 Task: In Heading Arial with underline. Font size of heading  '18'Font style of data Calibri. Font size of data  9Alignment of headline & data Align center. Fill color in heading,  RedFont color of data Black Apply border in Data No BorderIn the sheet   Proactive Sales log book
Action: Mouse moved to (391, 643)
Screenshot: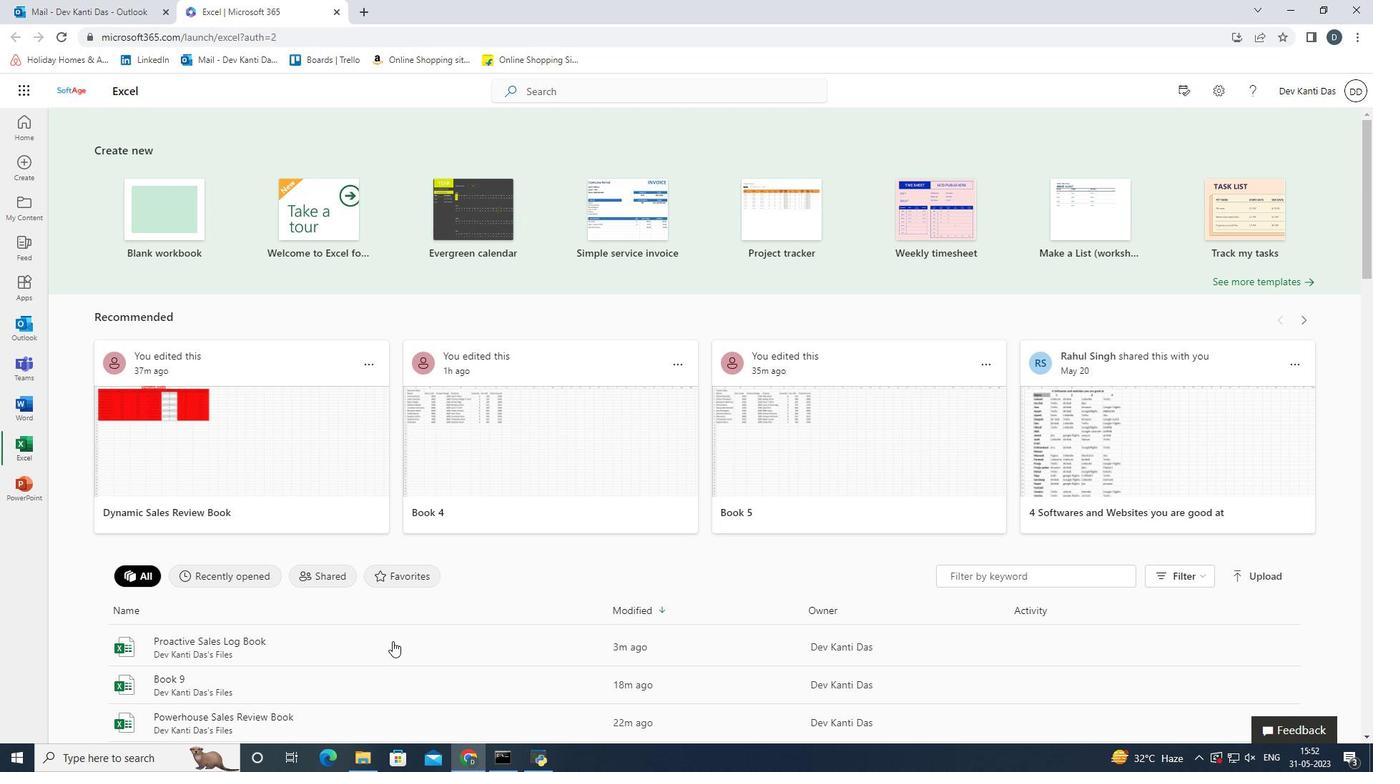 
Action: Mouse pressed left at (391, 643)
Screenshot: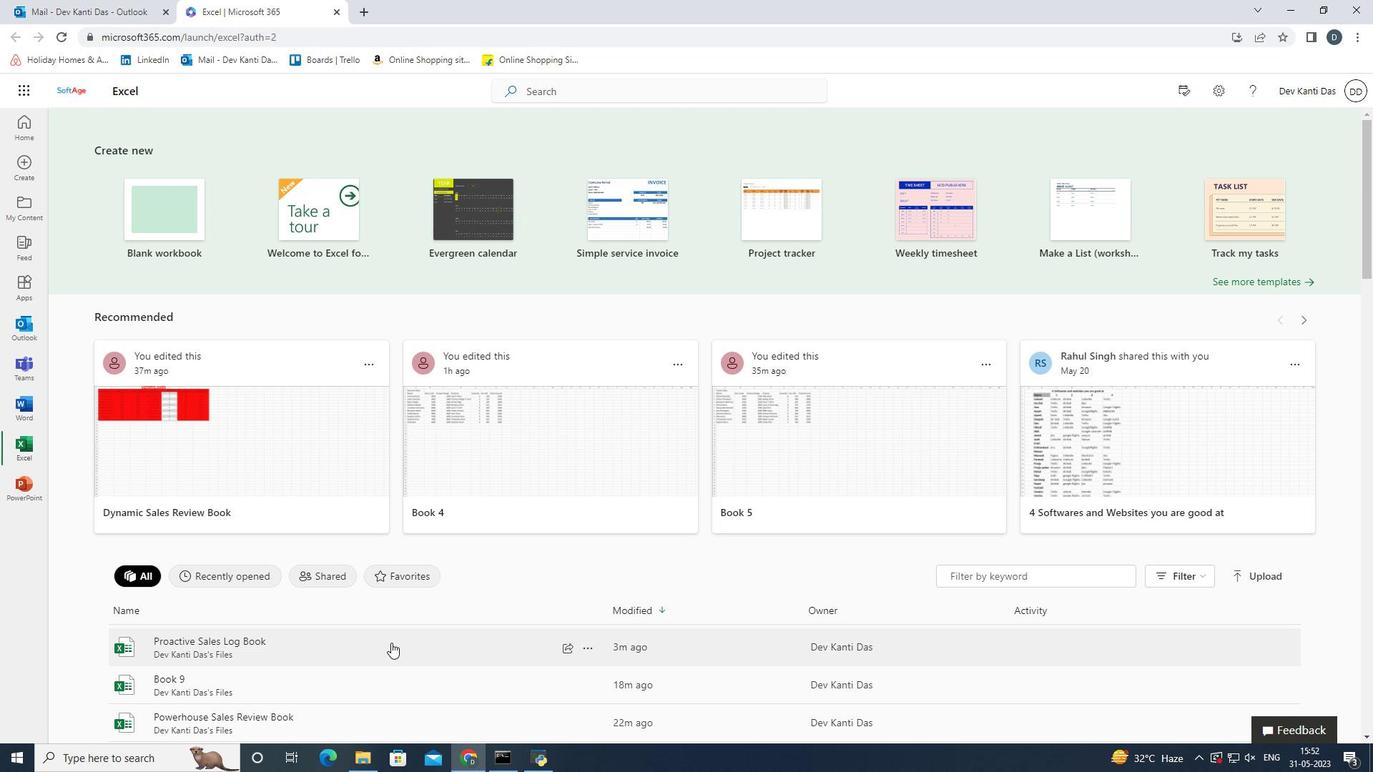 
Action: Mouse moved to (427, 255)
Screenshot: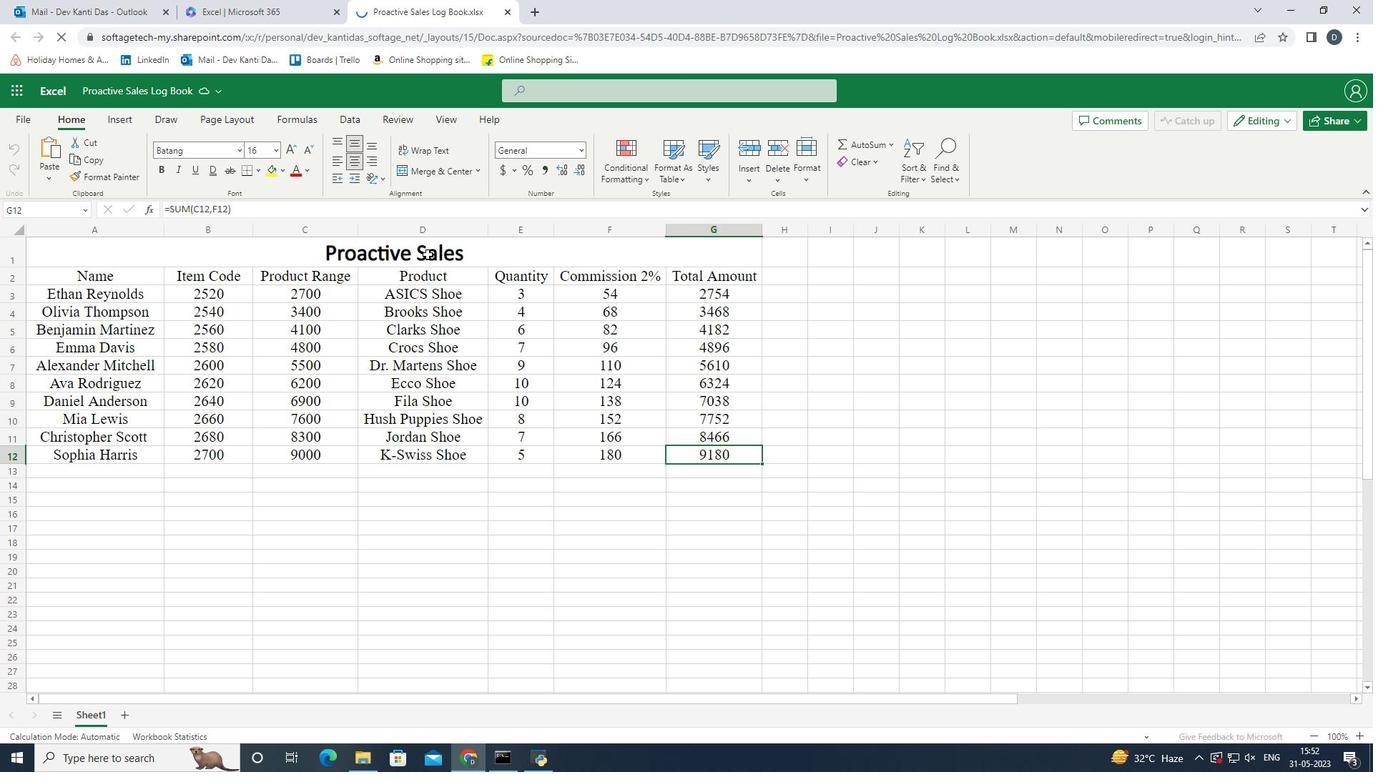 
Action: Mouse pressed left at (427, 255)
Screenshot: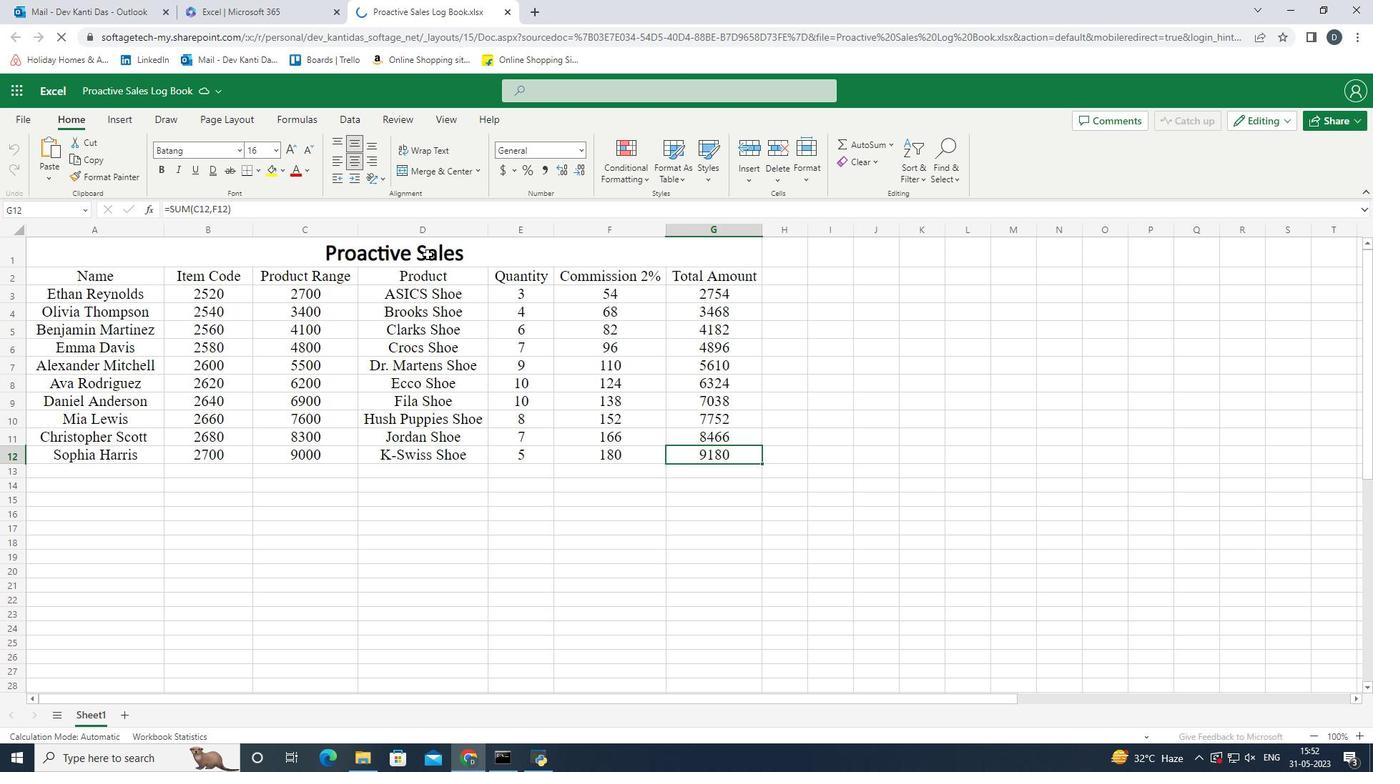 
Action: Mouse moved to (238, 148)
Screenshot: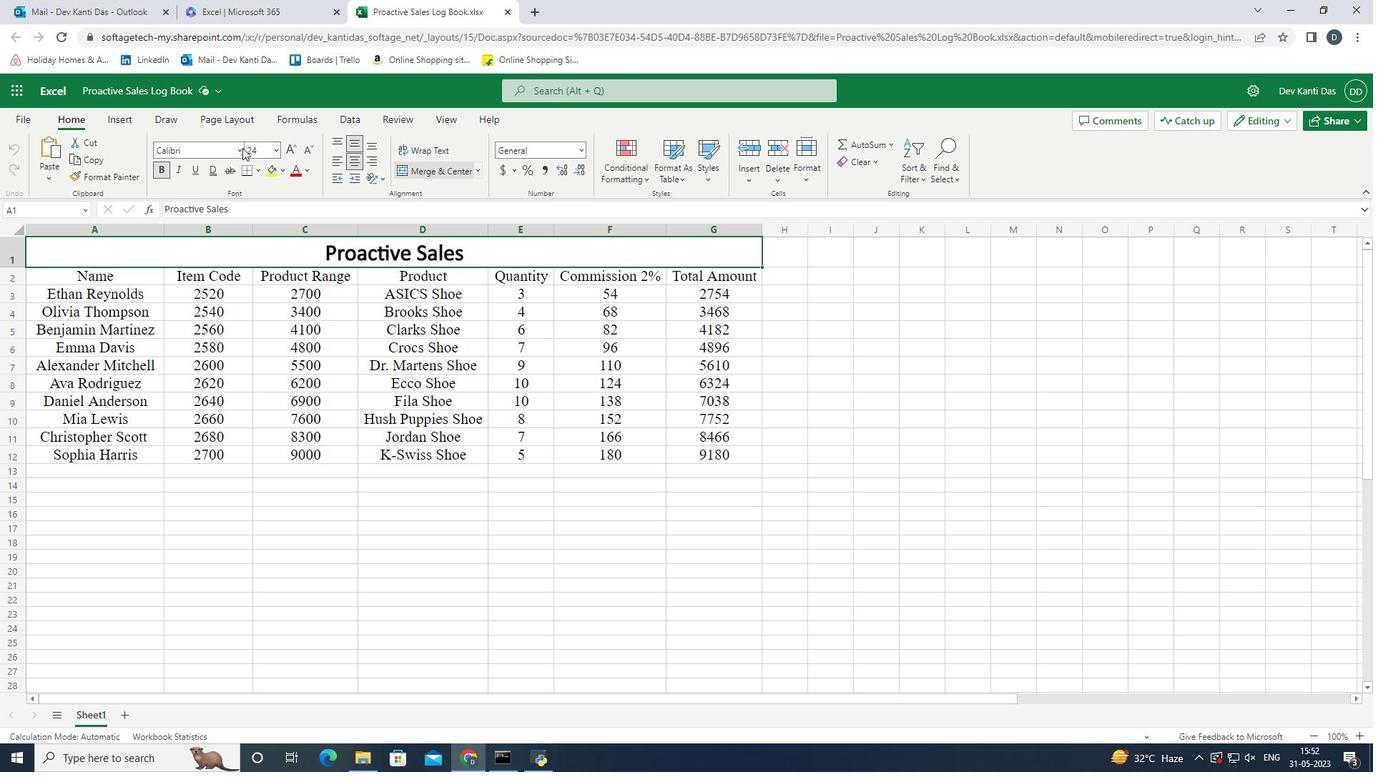 
Action: Mouse pressed left at (238, 148)
Screenshot: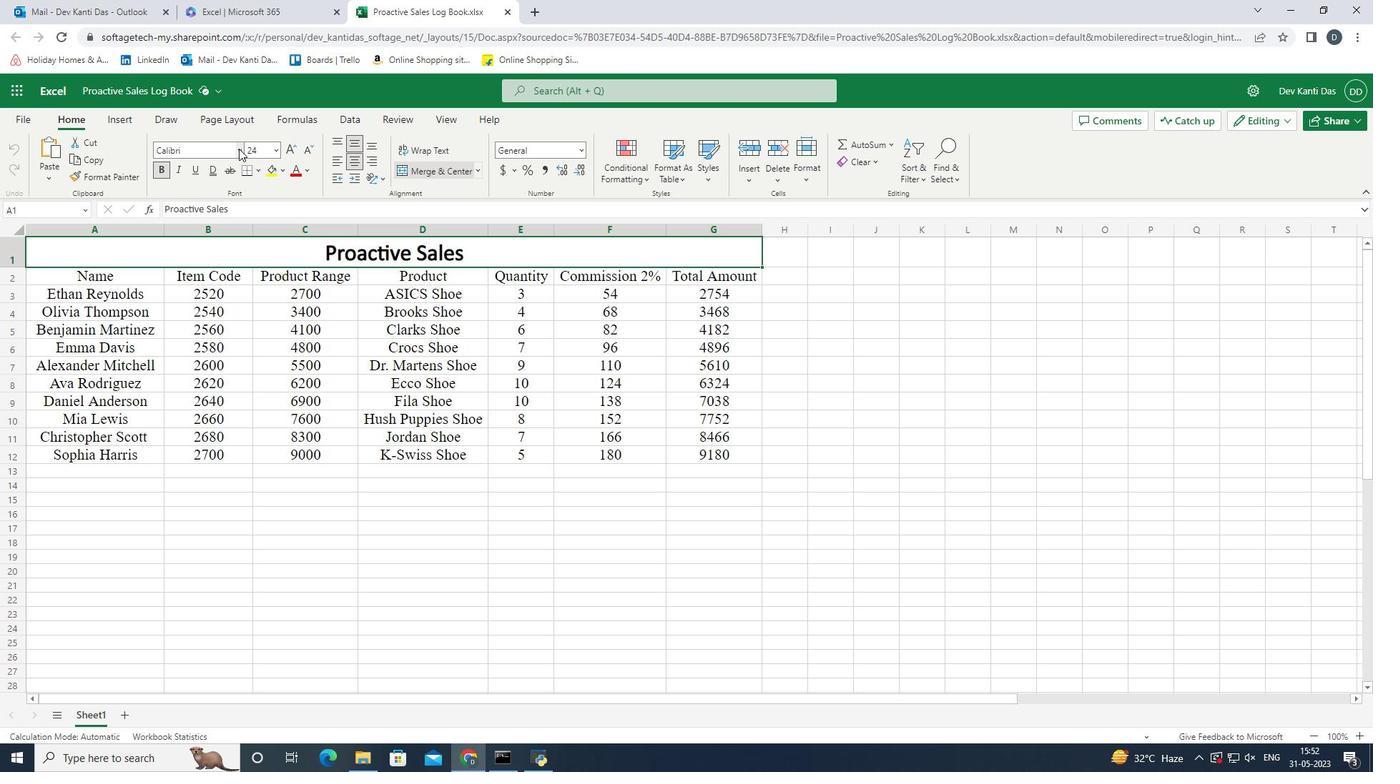 
Action: Mouse moved to (222, 213)
Screenshot: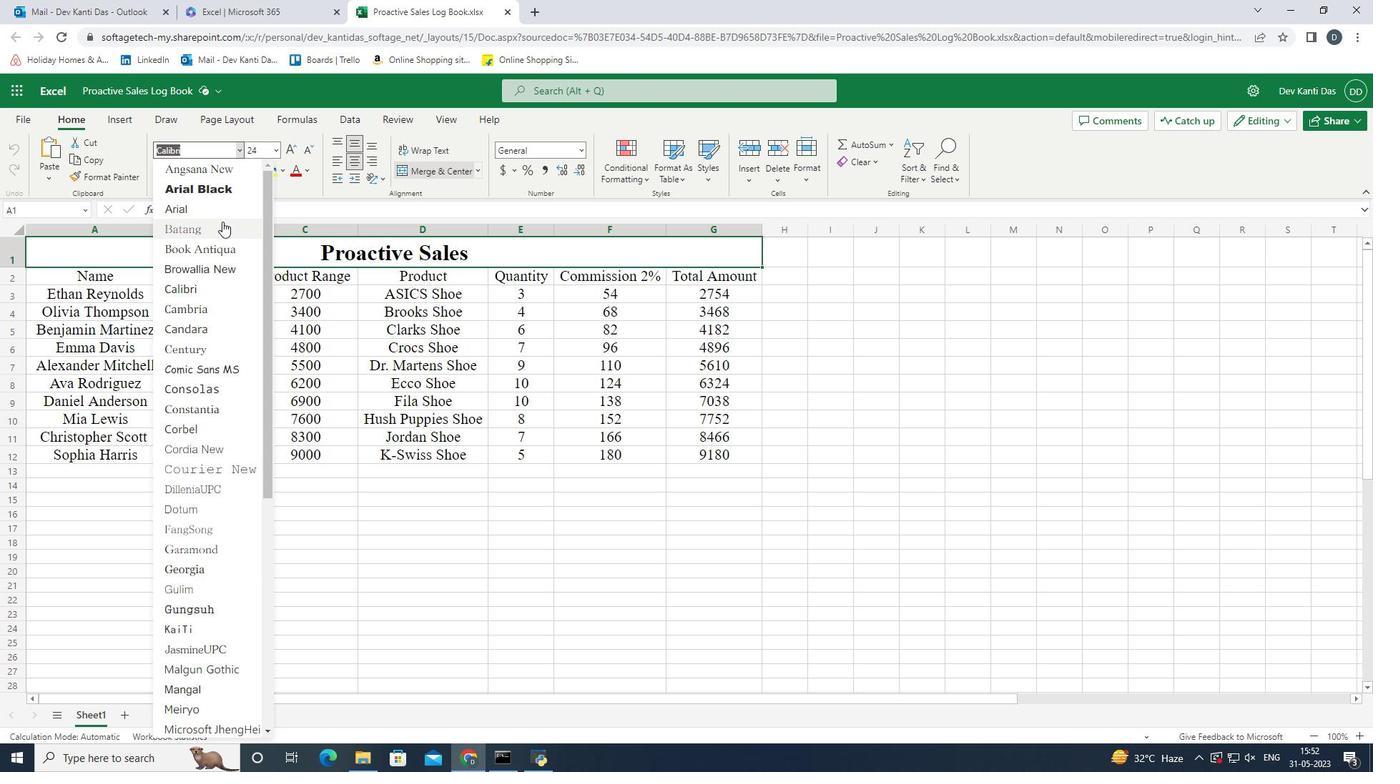 
Action: Mouse pressed left at (222, 213)
Screenshot: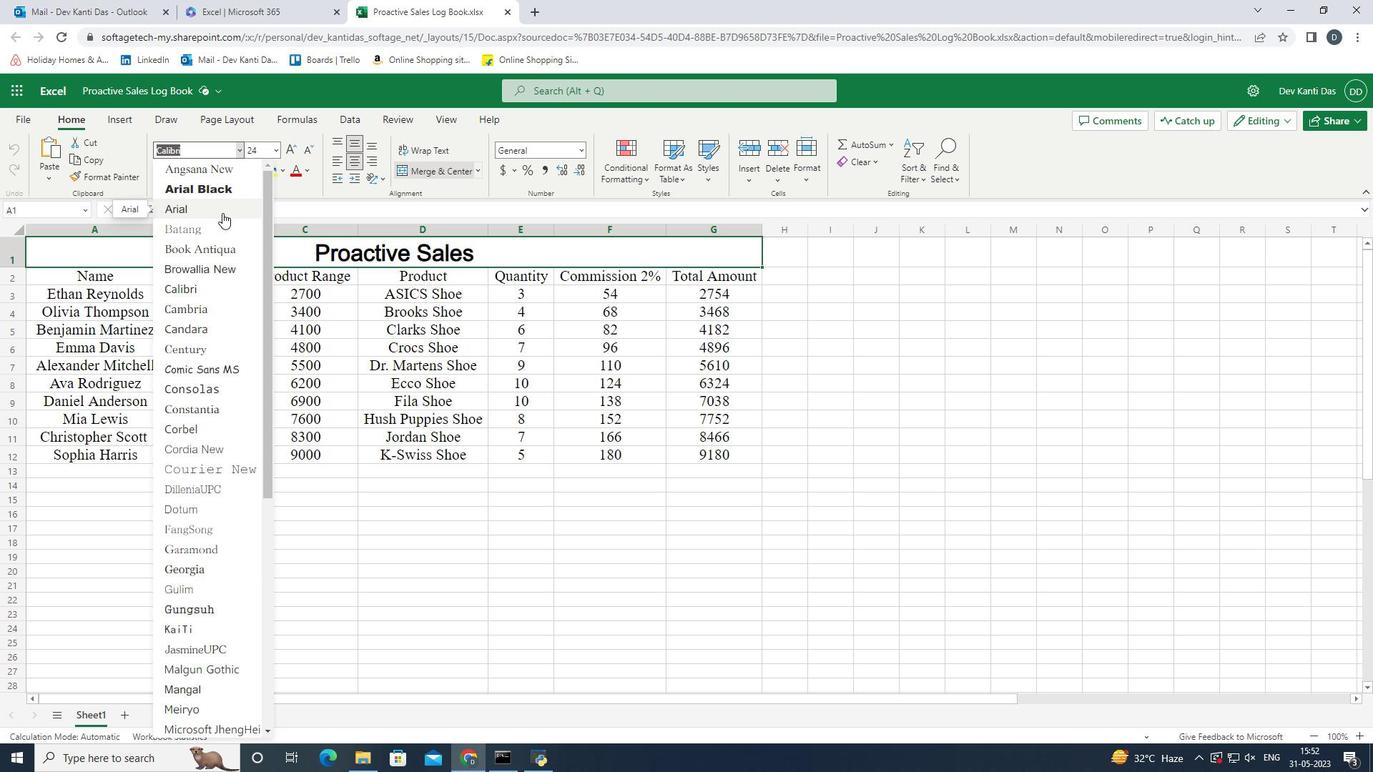 
Action: Mouse moved to (194, 170)
Screenshot: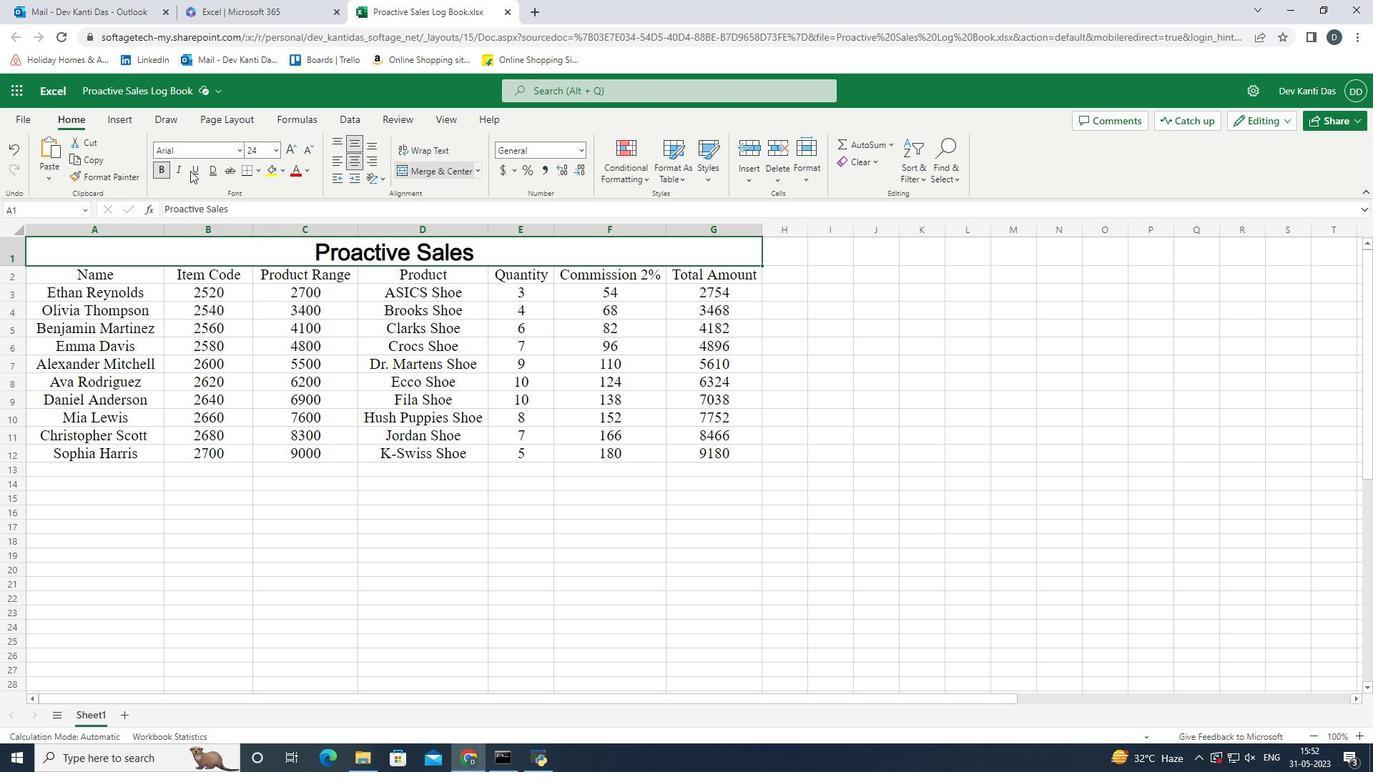 
Action: Mouse pressed left at (194, 170)
Screenshot: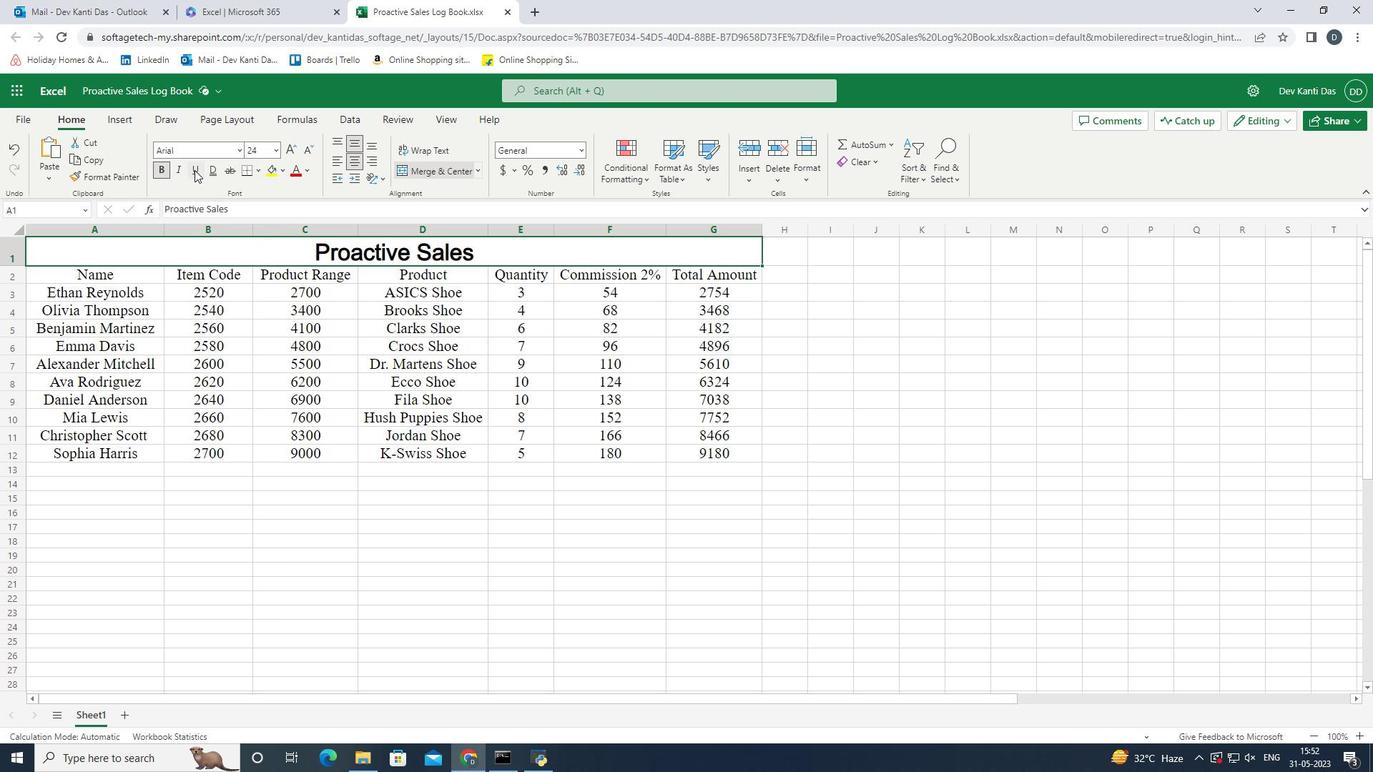 
Action: Mouse moved to (275, 152)
Screenshot: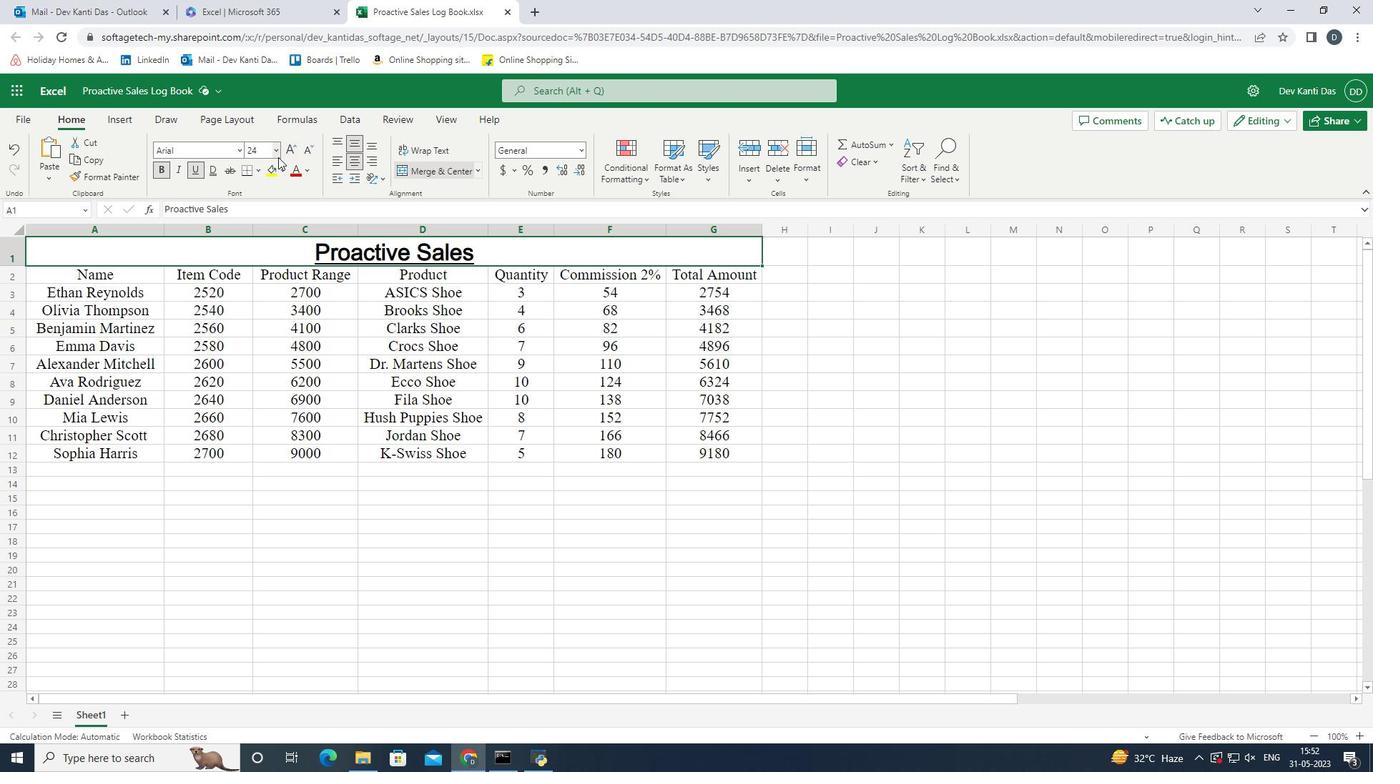 
Action: Mouse pressed left at (275, 152)
Screenshot: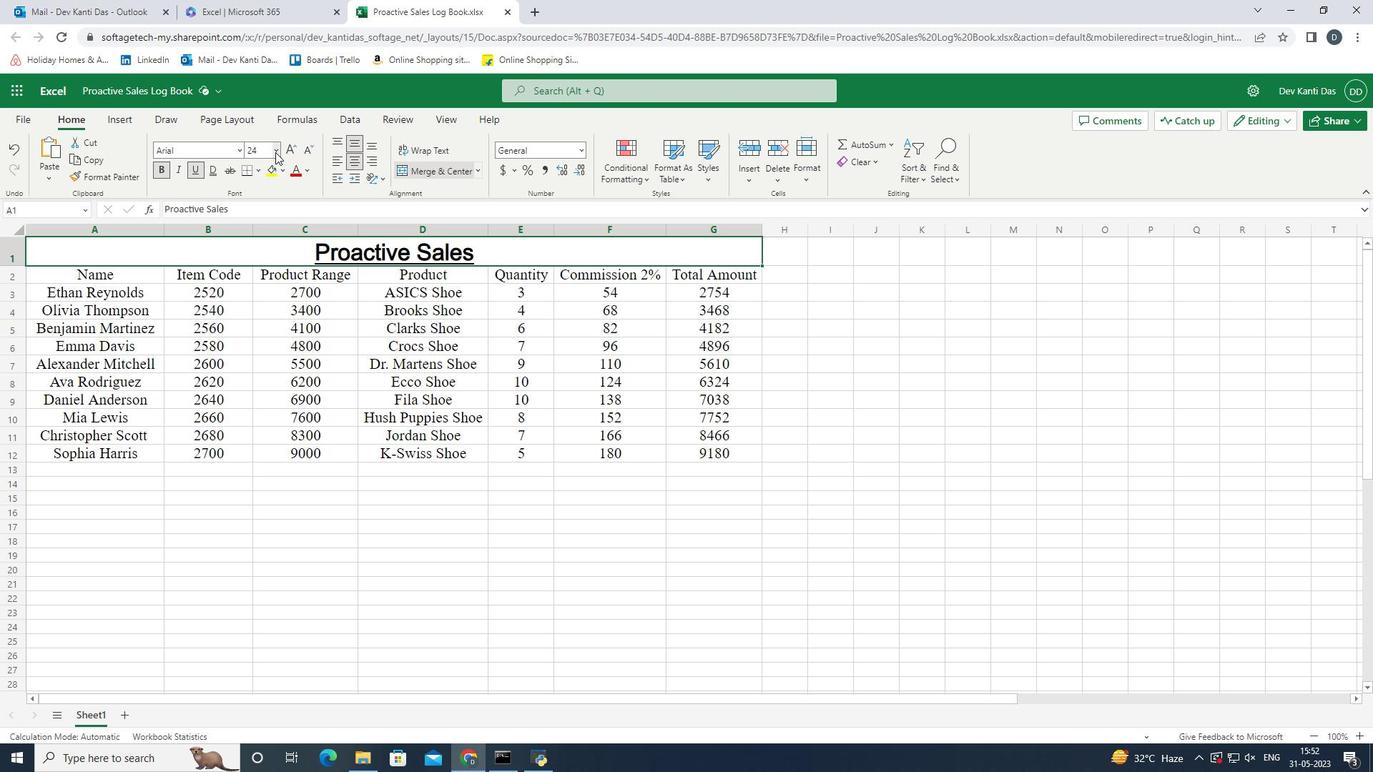 
Action: Mouse moved to (261, 306)
Screenshot: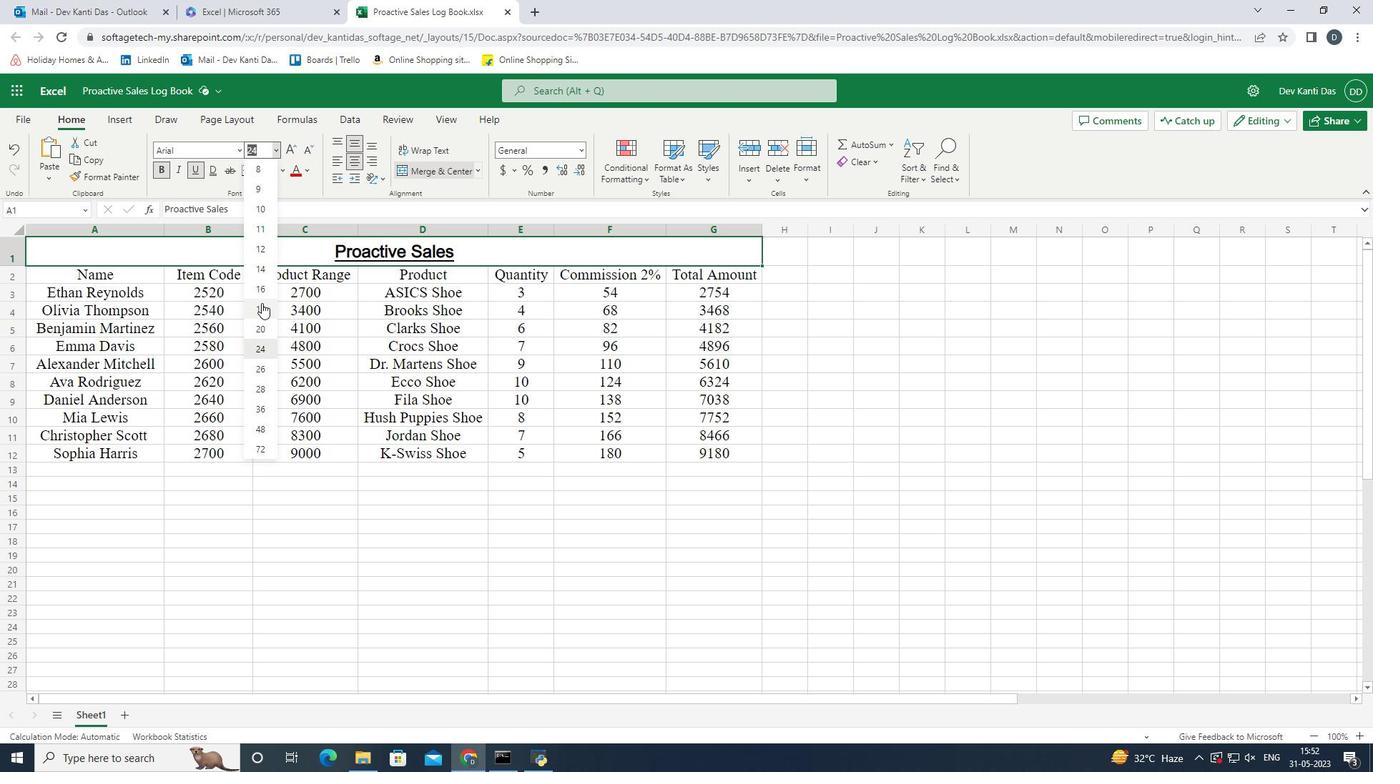 
Action: Mouse pressed left at (261, 306)
Screenshot: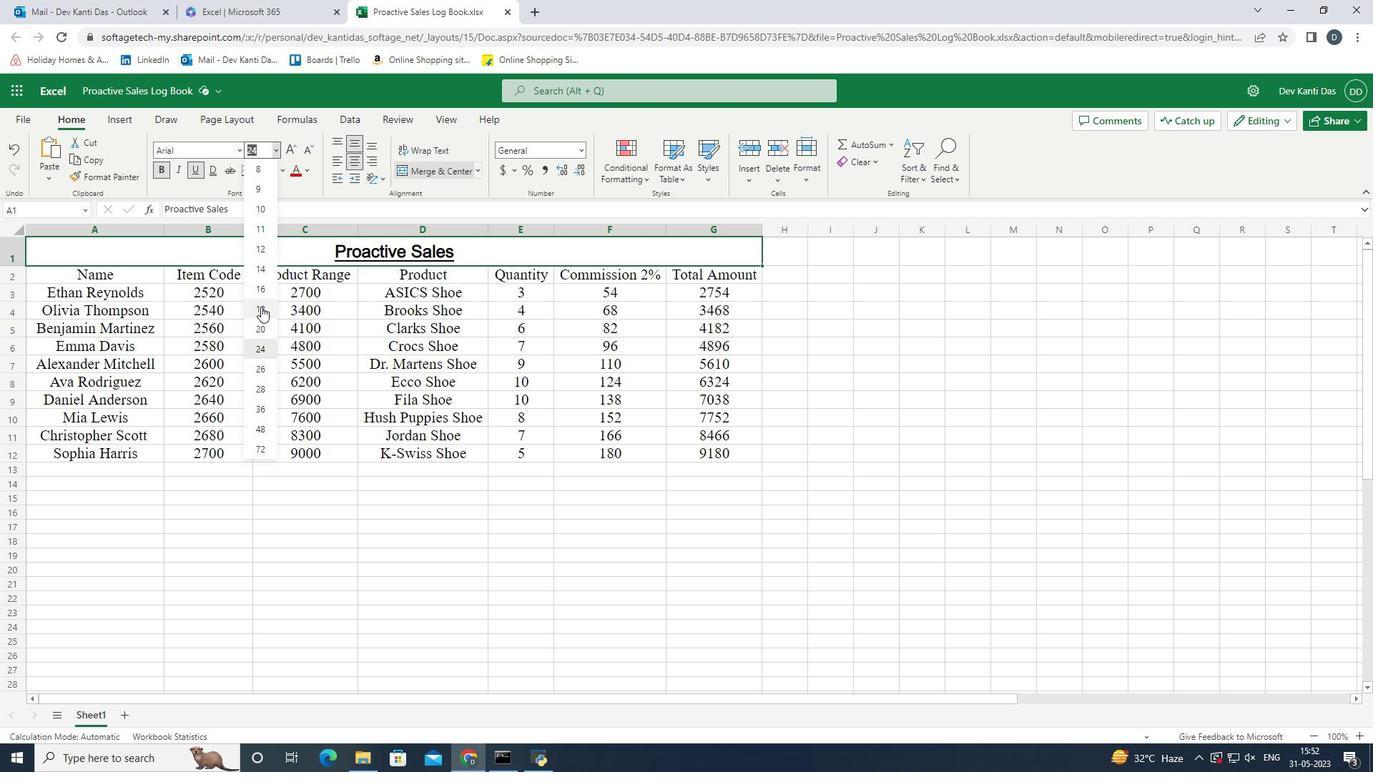 
Action: Mouse moved to (133, 273)
Screenshot: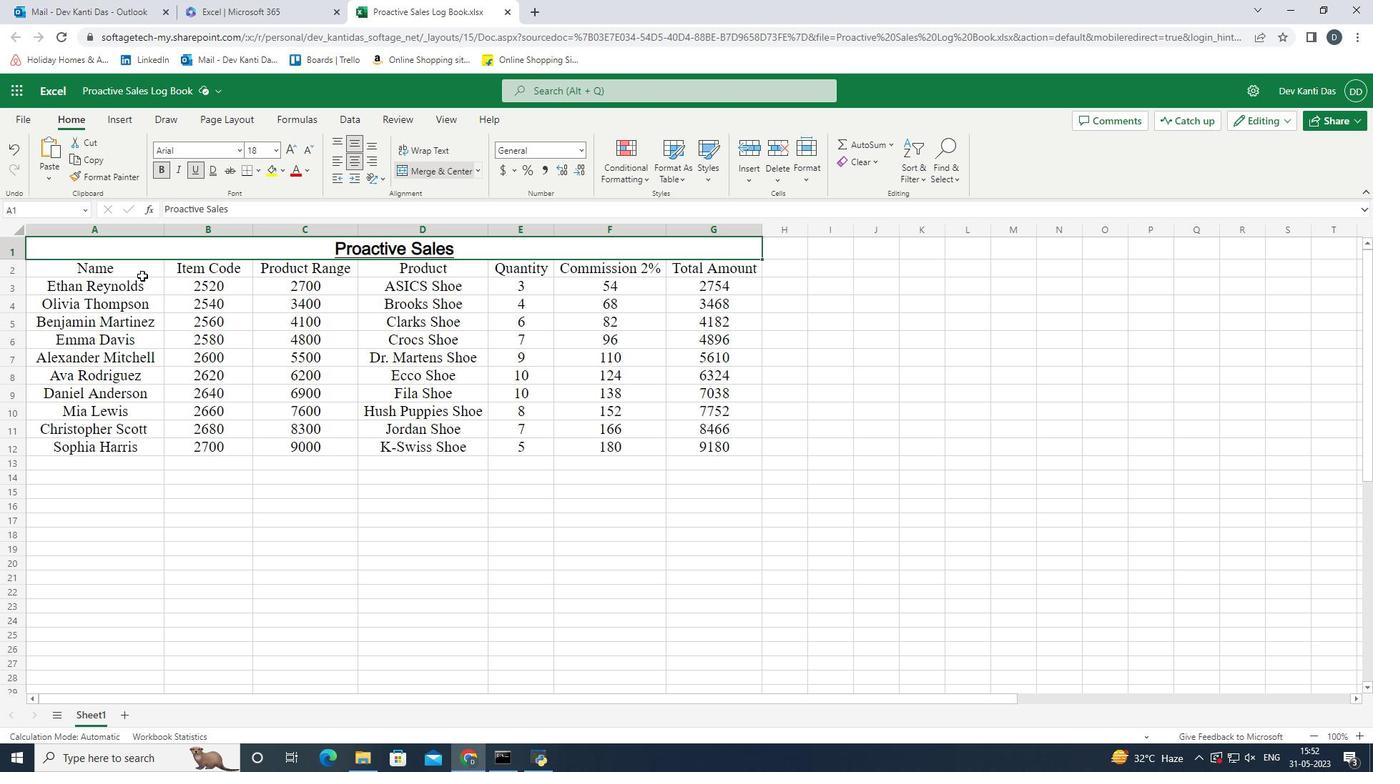 
Action: Mouse pressed left at (133, 273)
Screenshot: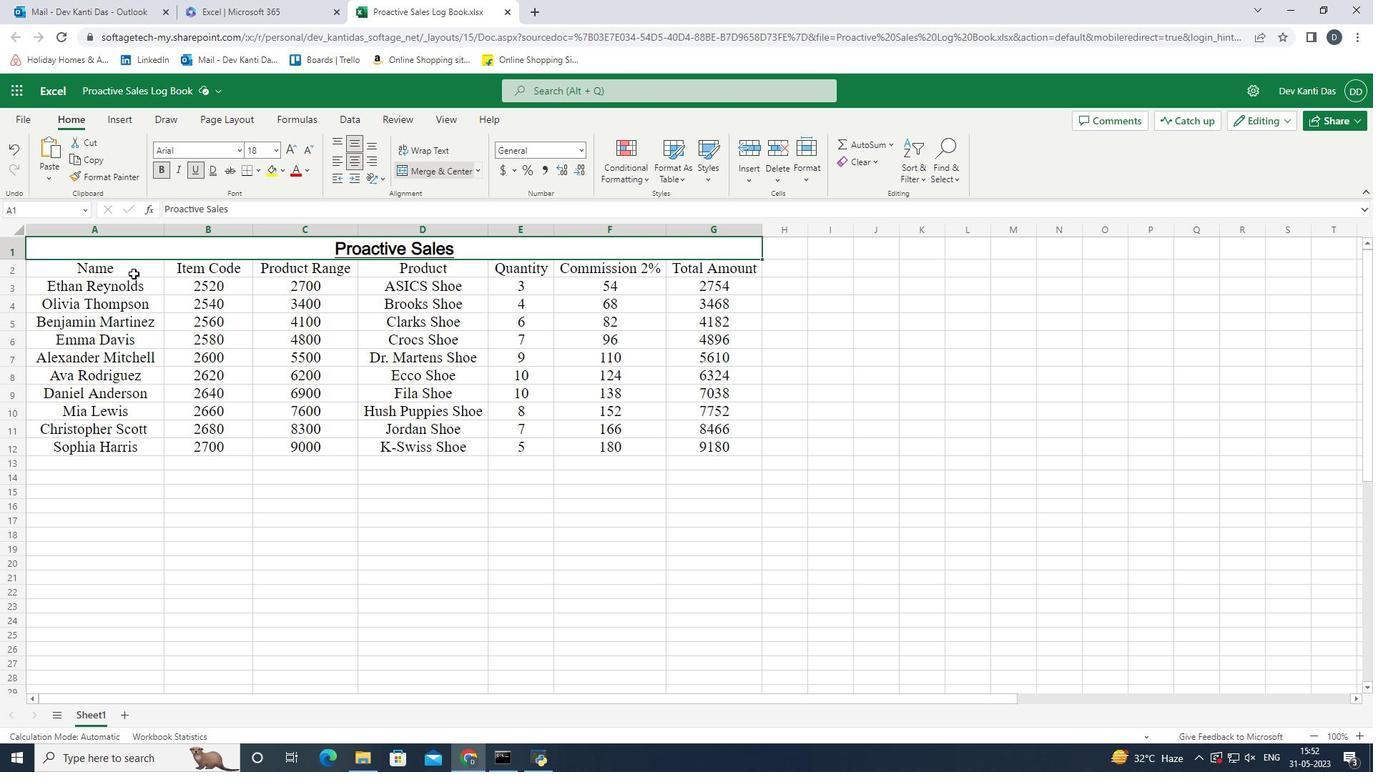
Action: Mouse pressed left at (133, 273)
Screenshot: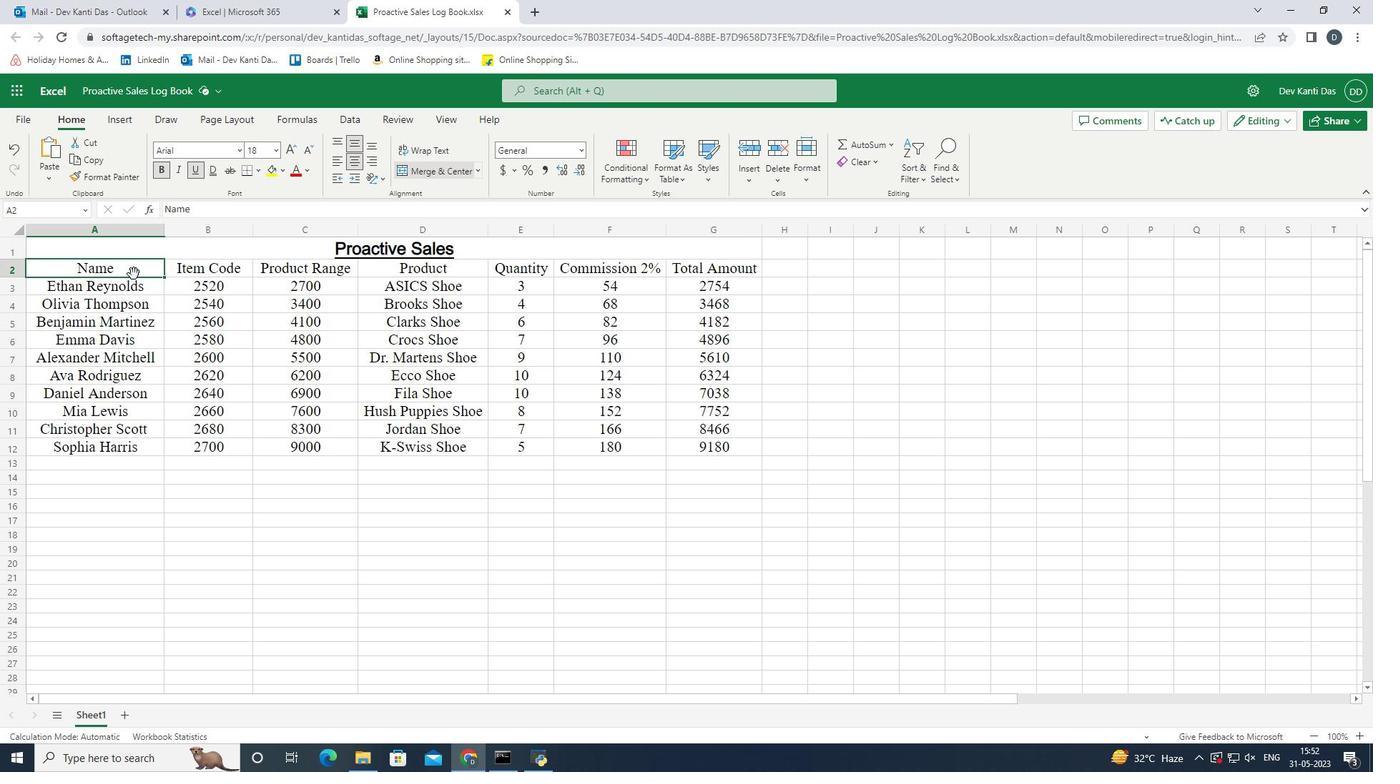 
Action: Mouse moved to (107, 268)
Screenshot: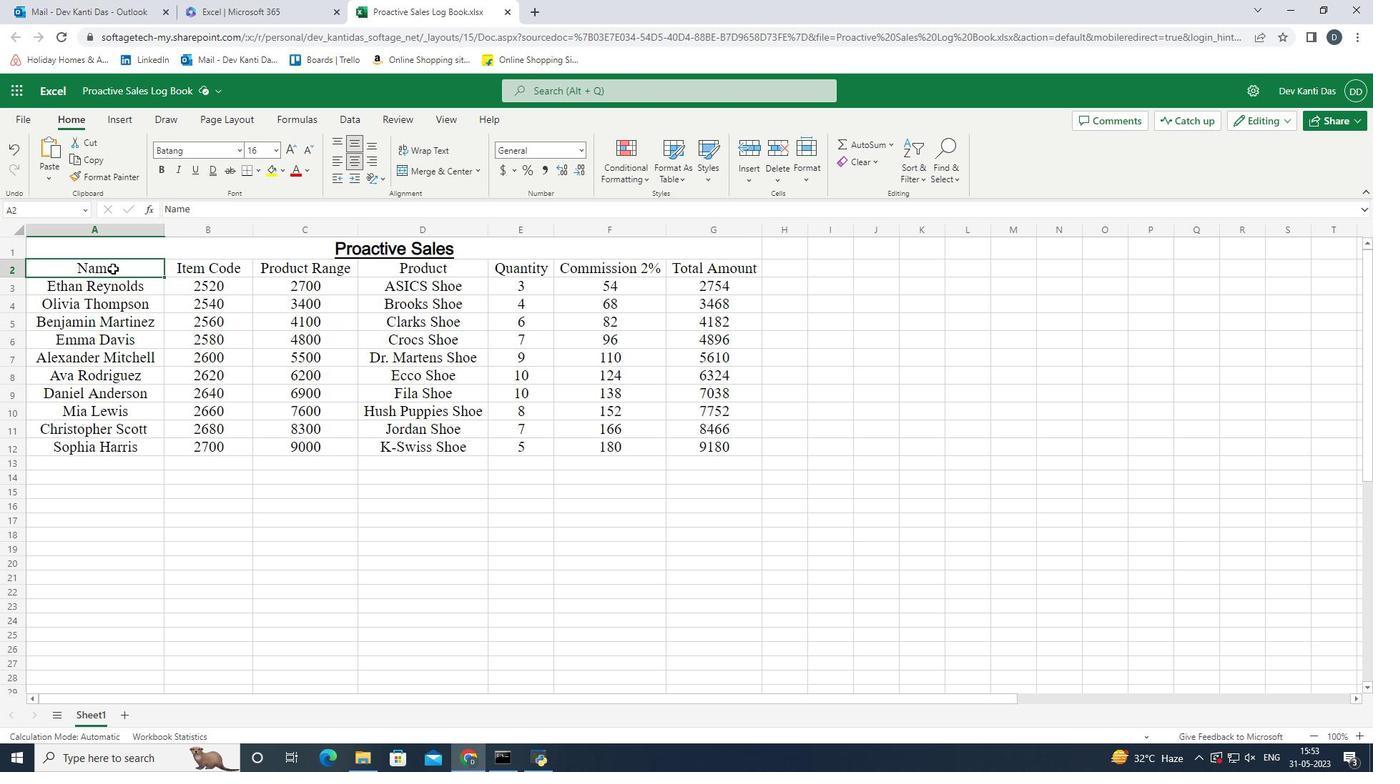 
Action: Mouse pressed left at (107, 268)
Screenshot: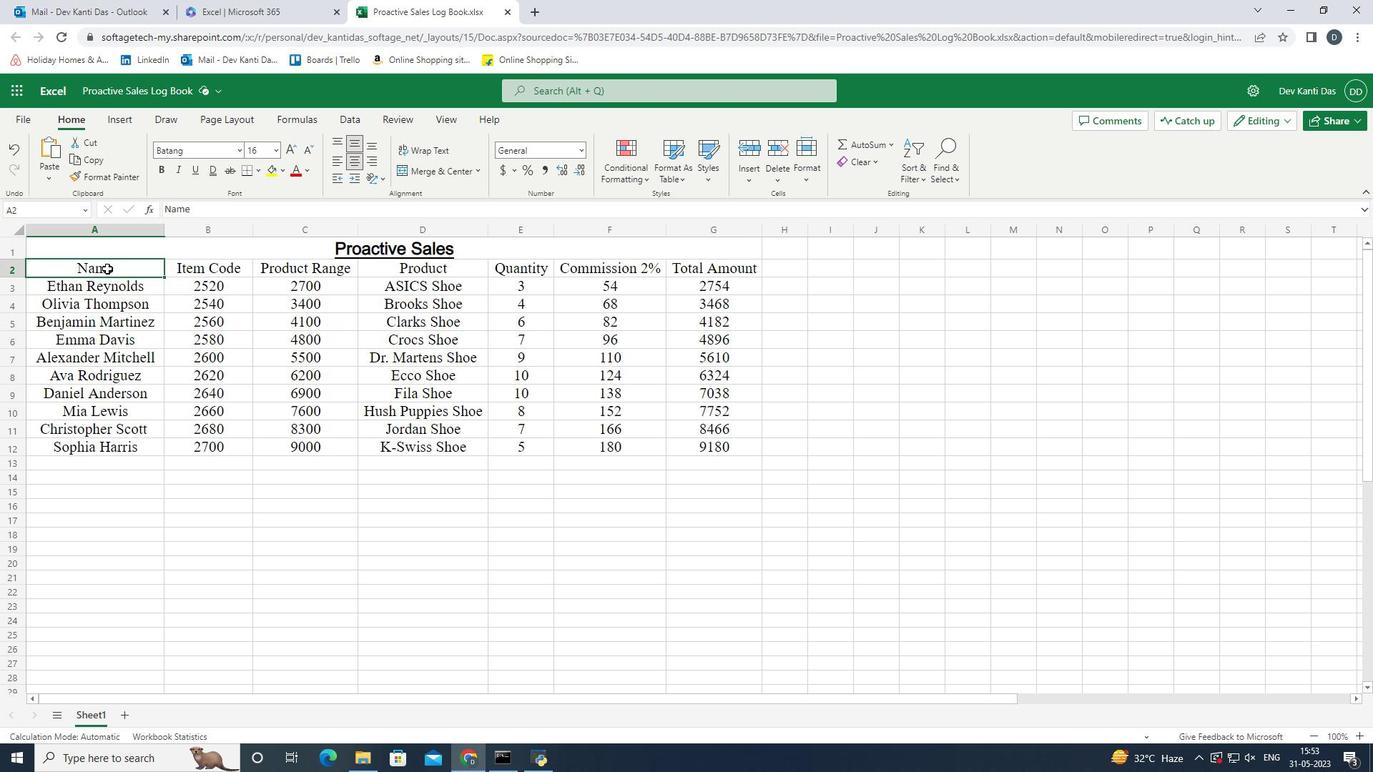 
Action: Mouse moved to (239, 155)
Screenshot: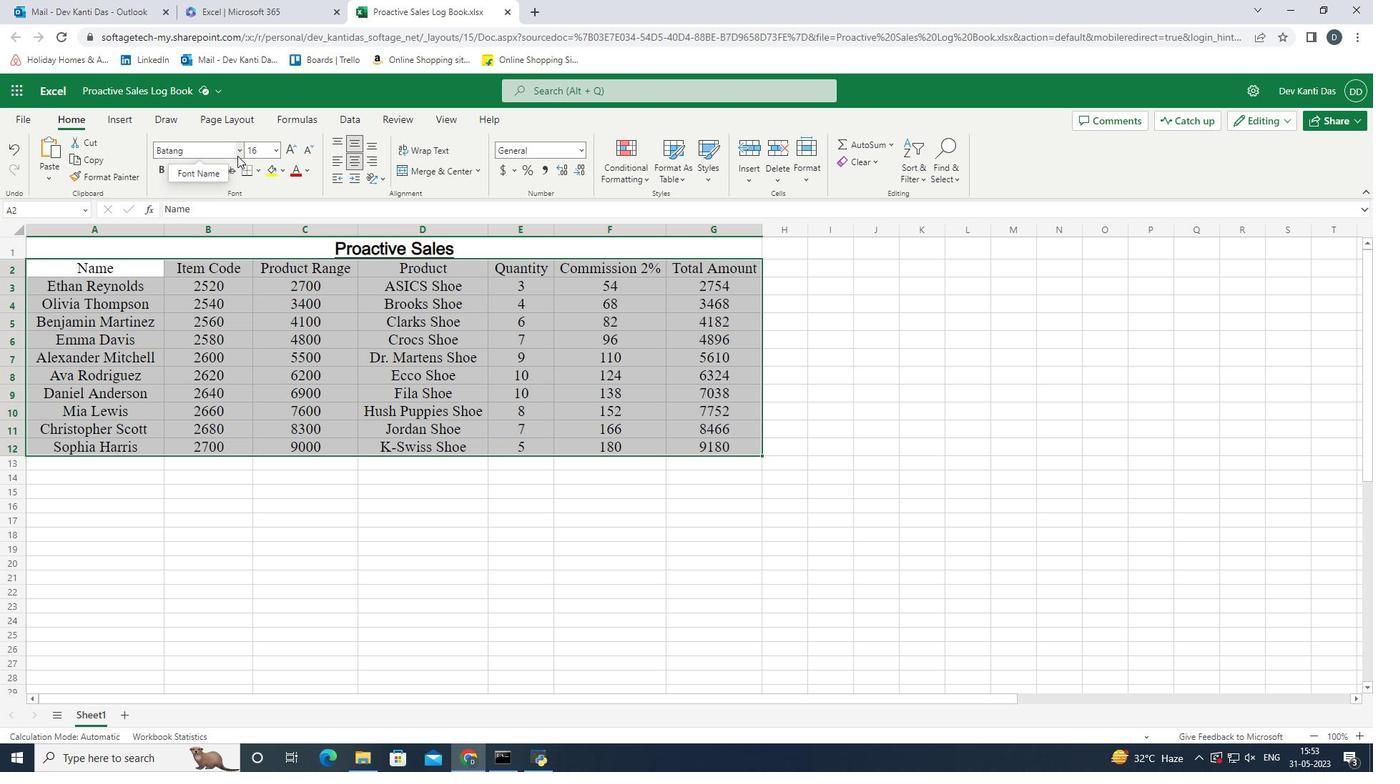 
Action: Mouse pressed left at (239, 155)
Screenshot: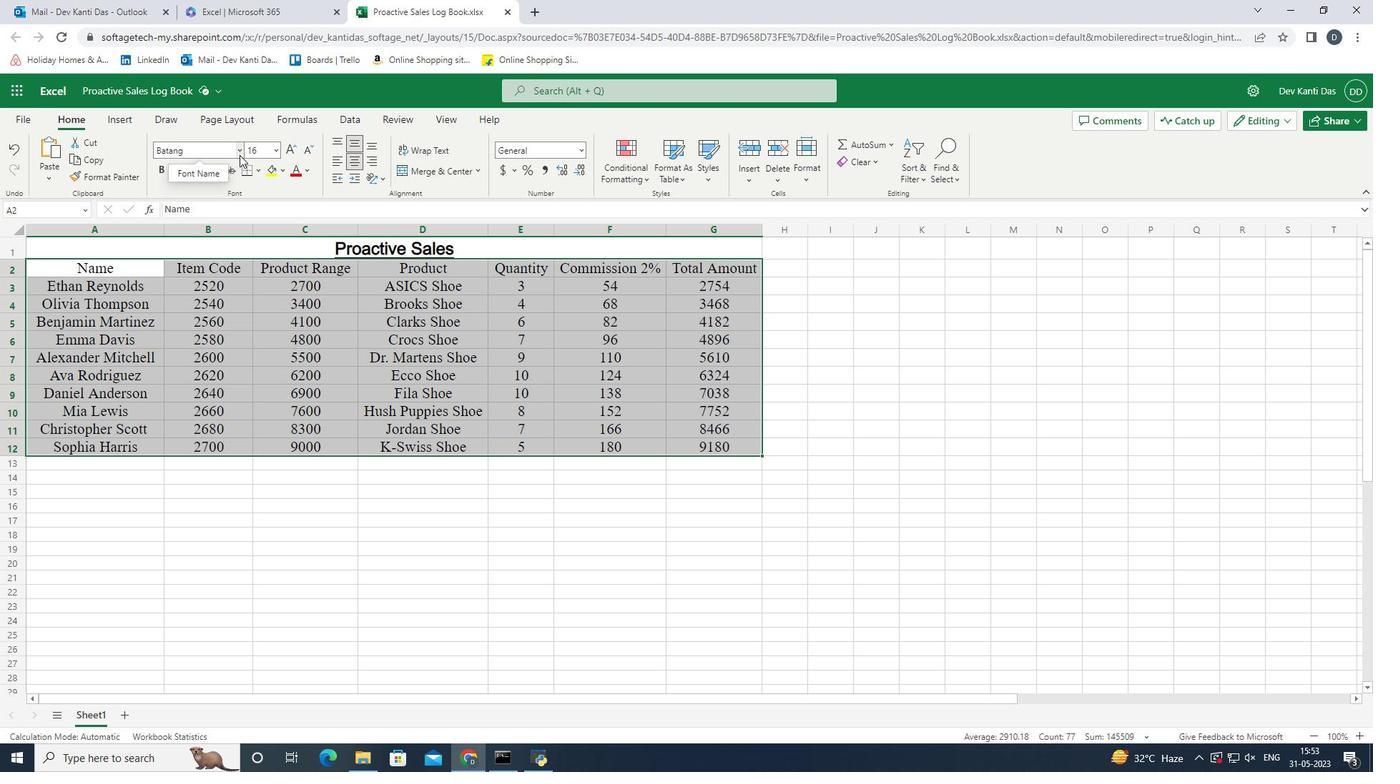 
Action: Mouse moved to (228, 291)
Screenshot: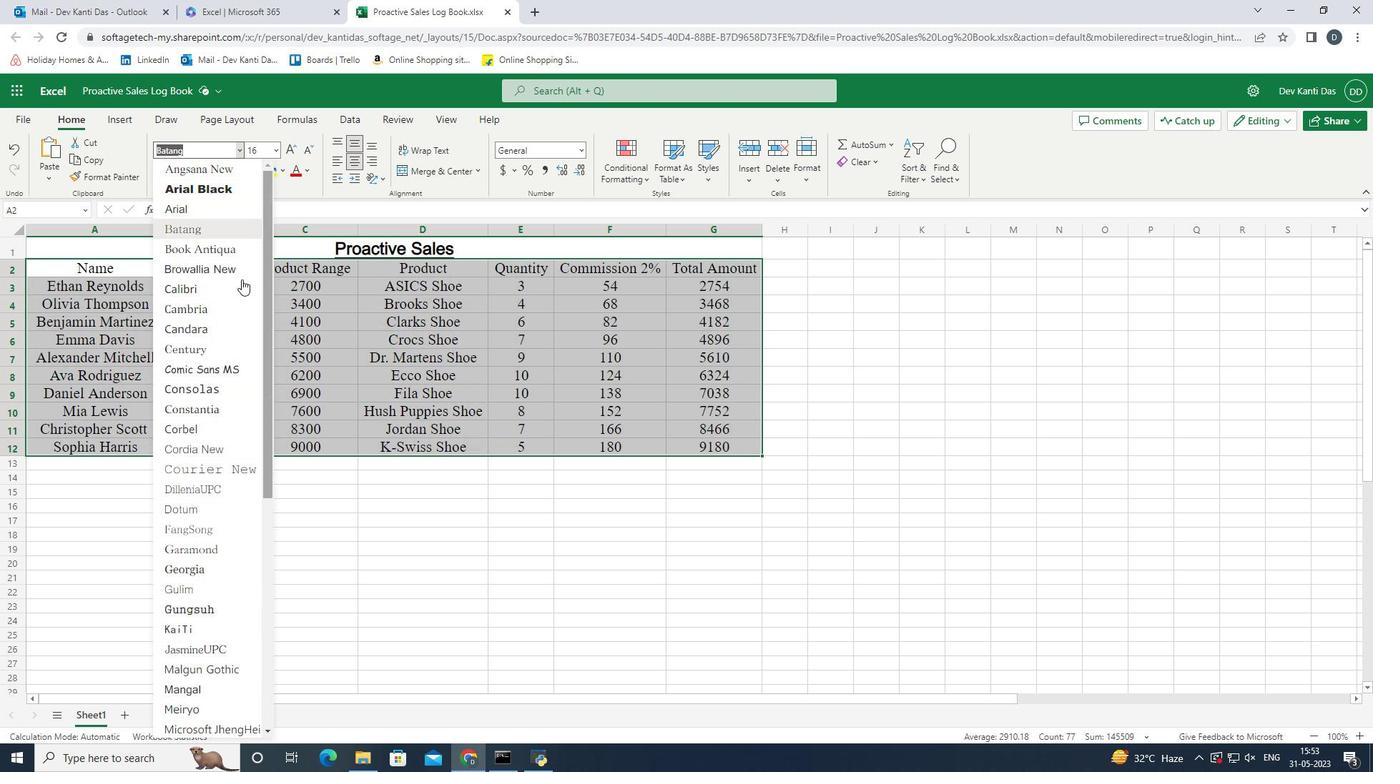 
Action: Mouse pressed left at (228, 291)
Screenshot: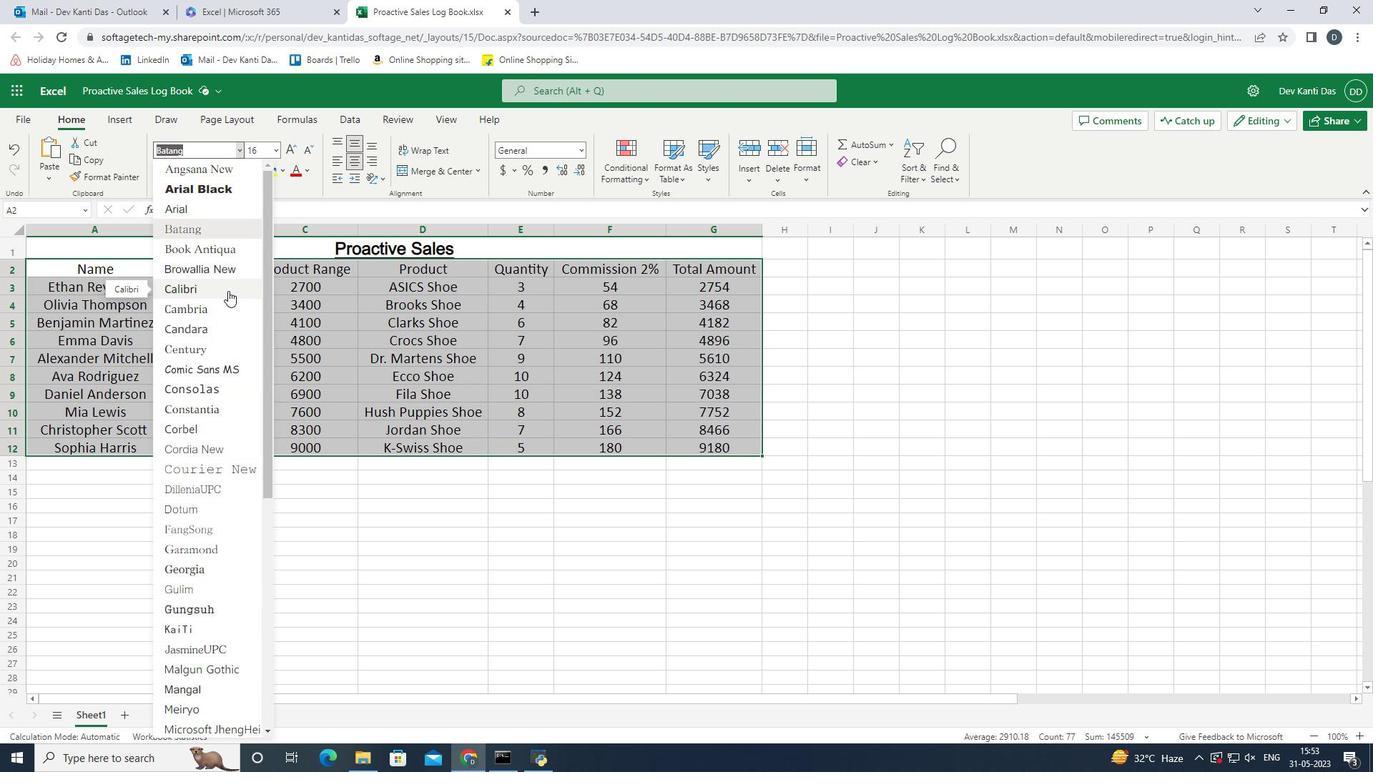 
Action: Mouse moved to (279, 150)
Screenshot: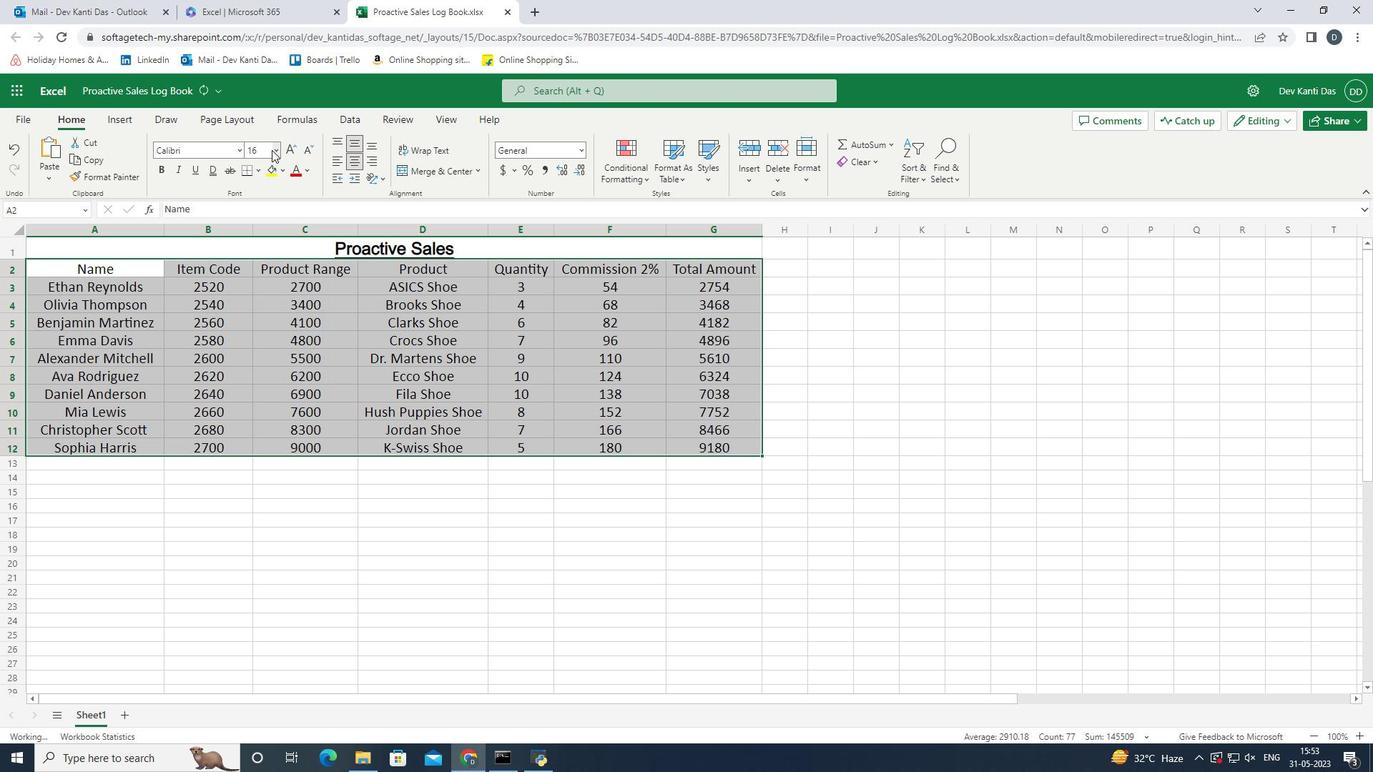 
Action: Mouse pressed left at (279, 150)
Screenshot: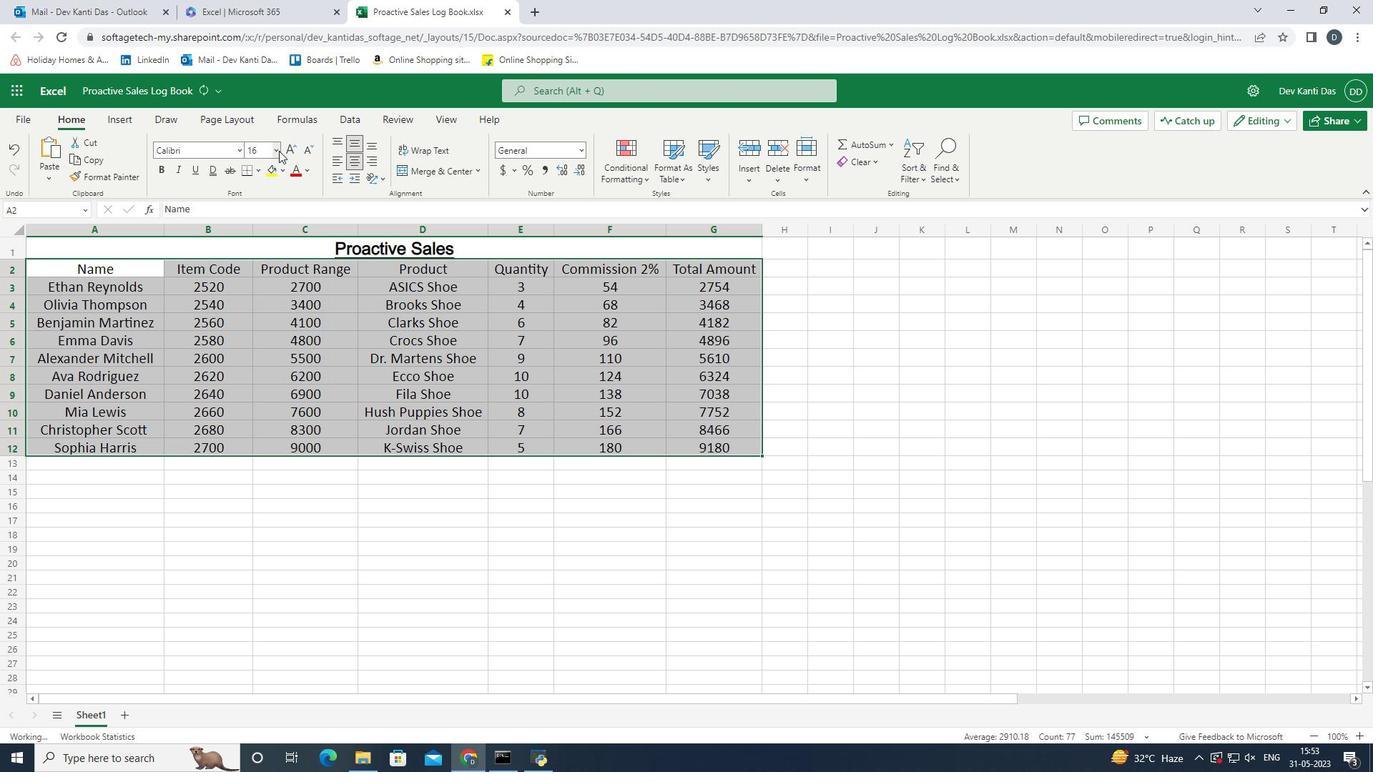 
Action: Mouse moved to (271, 188)
Screenshot: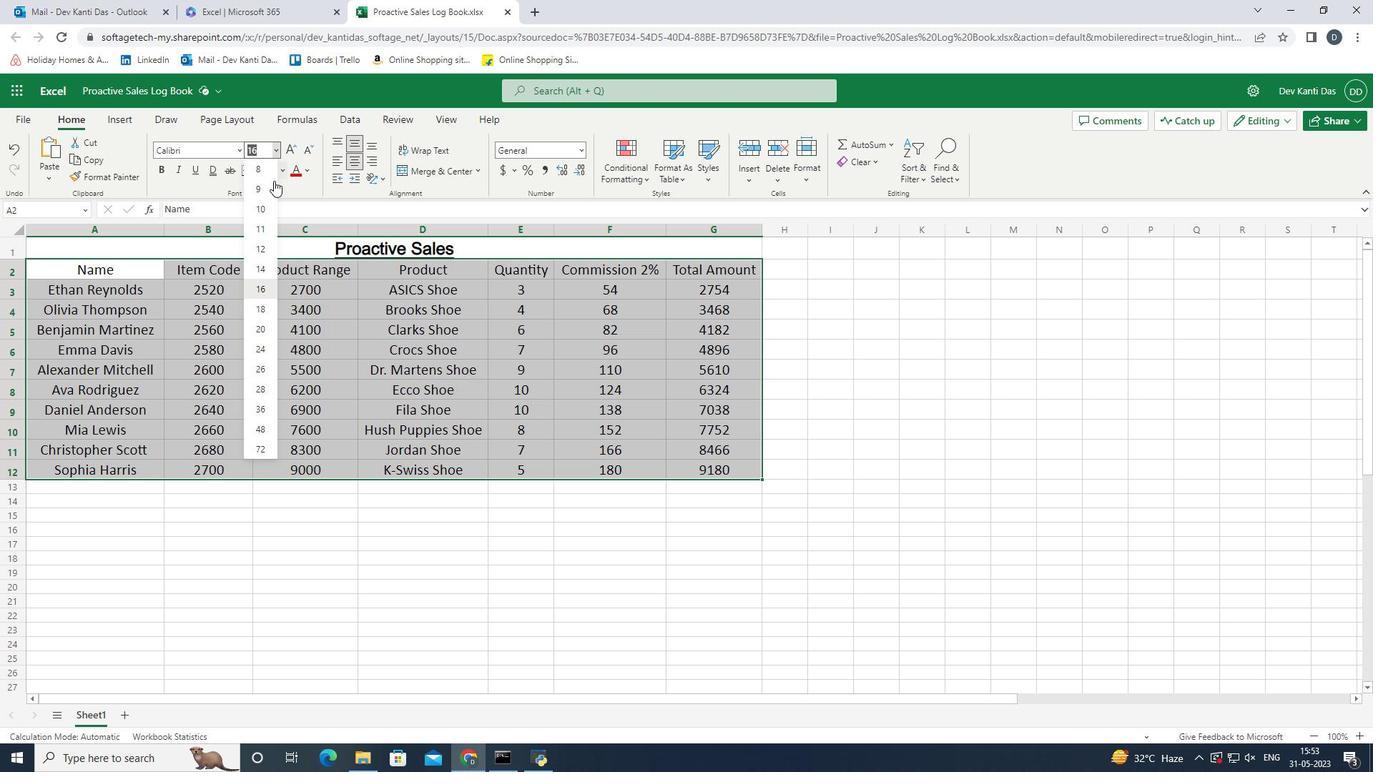 
Action: Mouse pressed left at (271, 188)
Screenshot: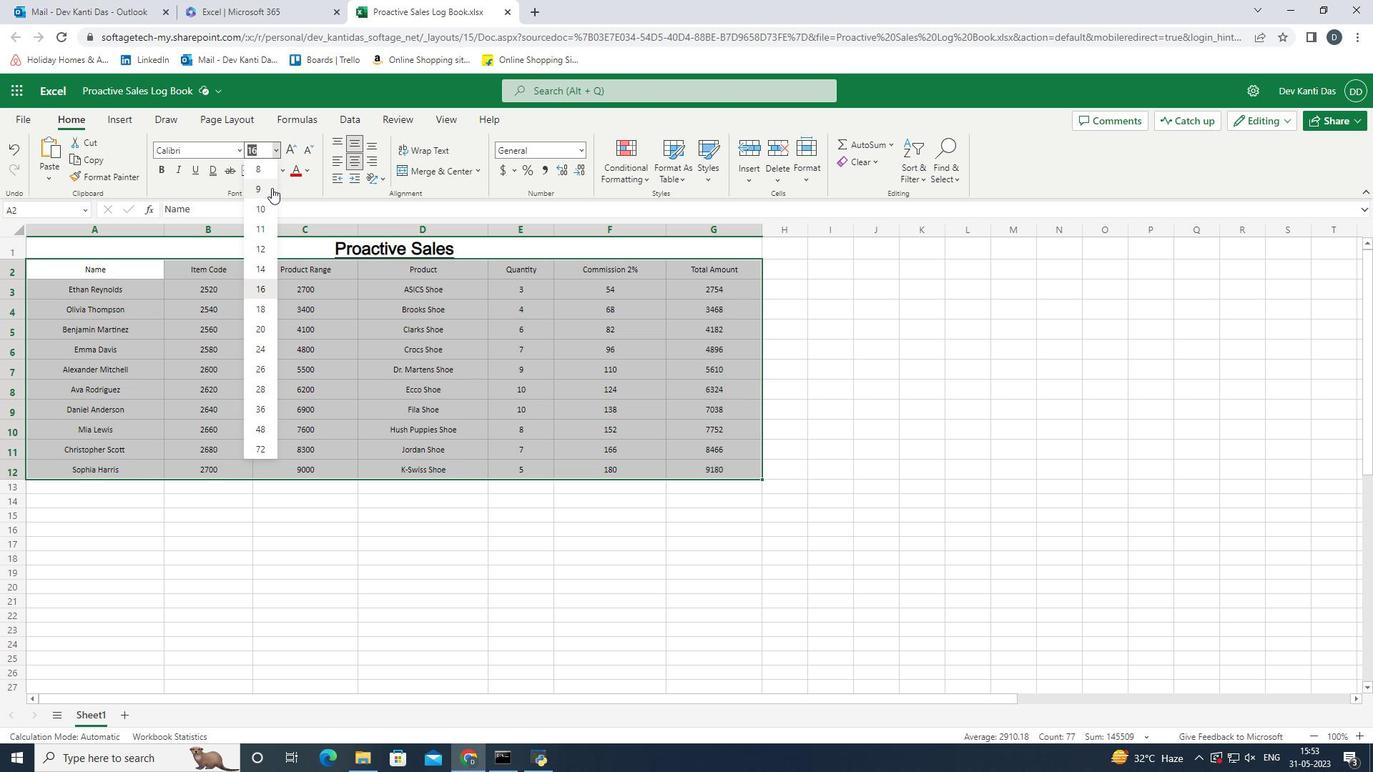 
Action: Mouse moved to (435, 246)
Screenshot: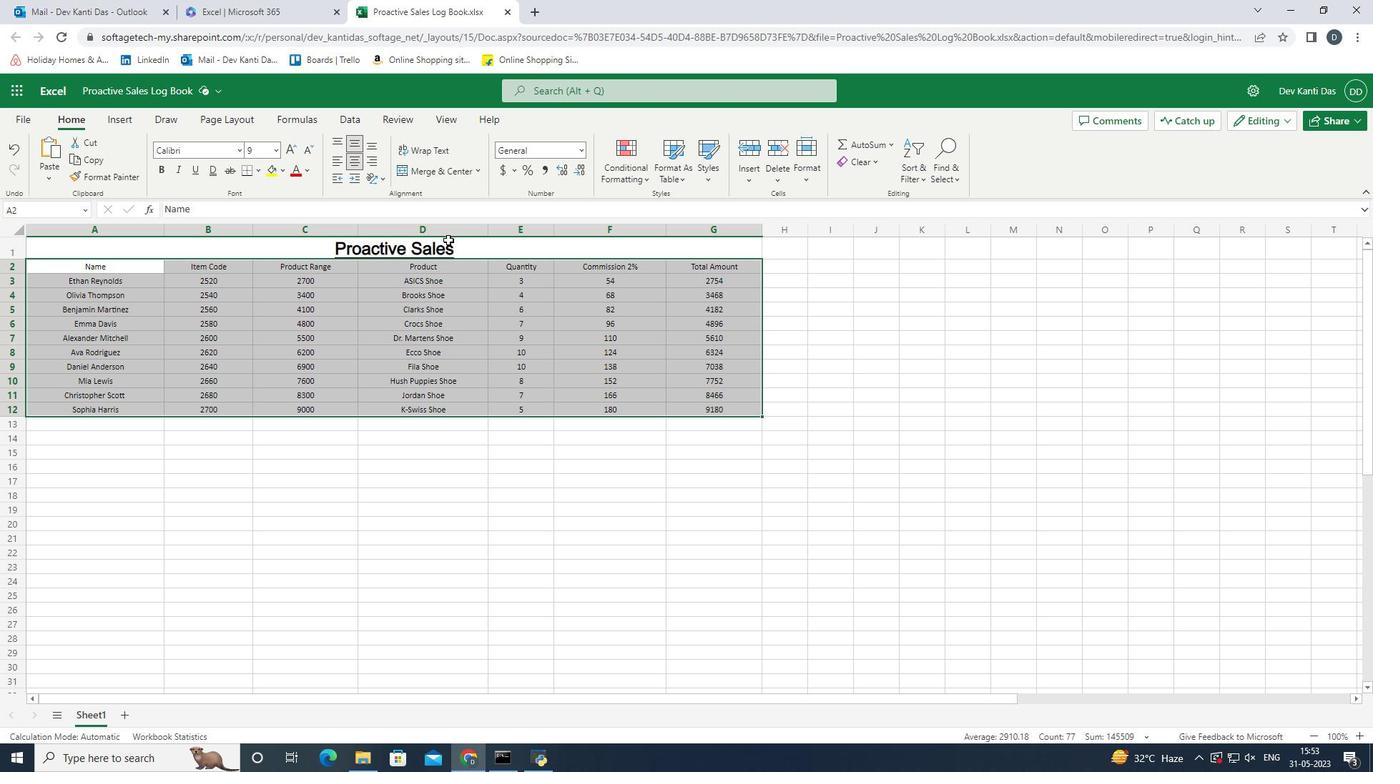 
Action: Mouse pressed left at (435, 246)
Screenshot: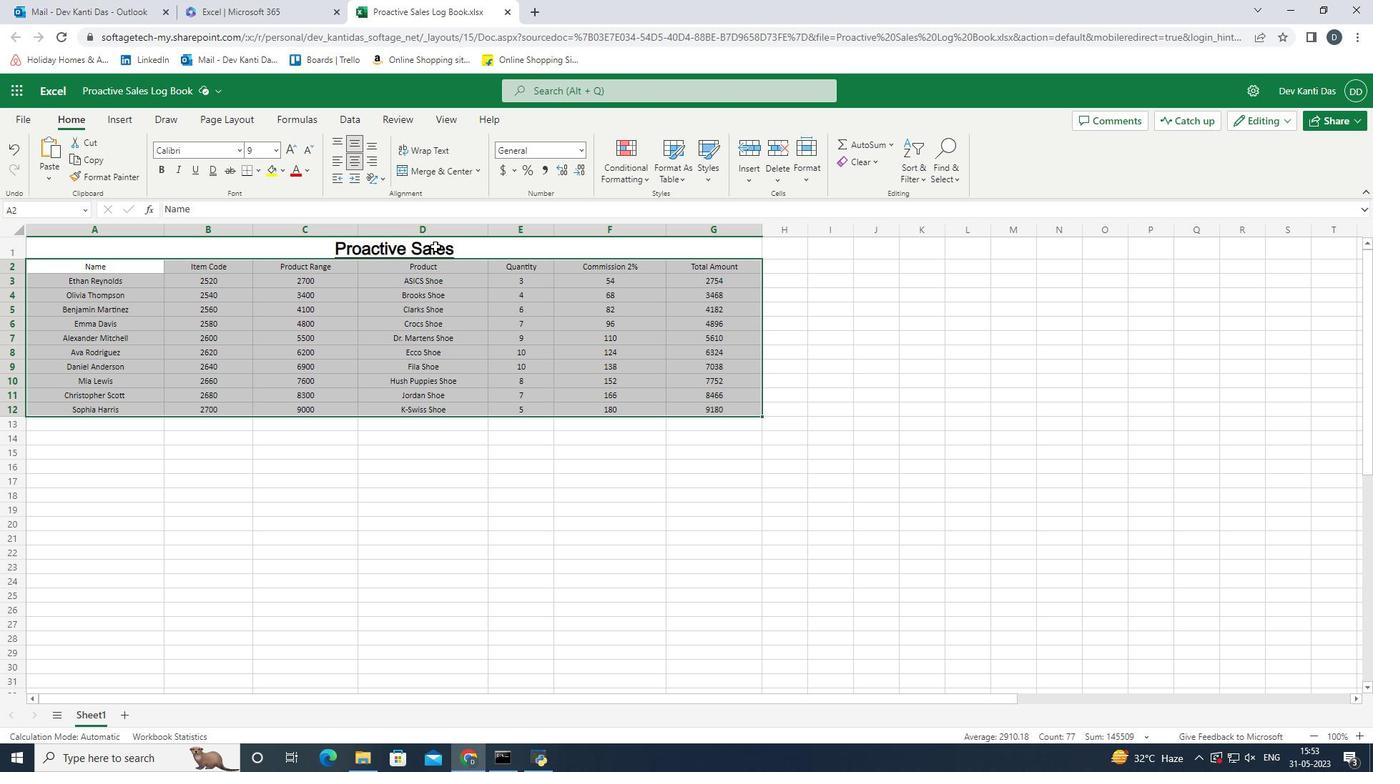 
Action: Mouse moved to (290, 170)
Screenshot: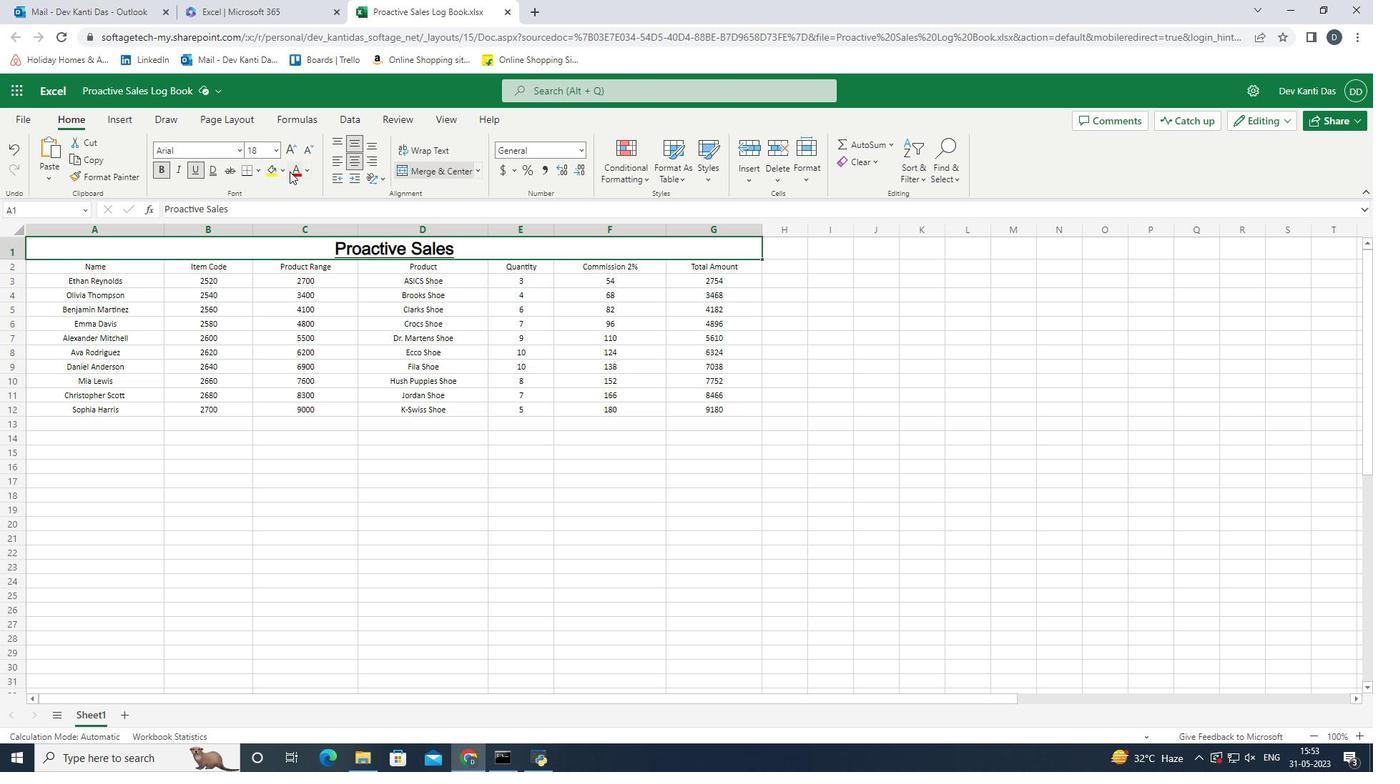 
Action: Mouse pressed left at (290, 170)
Screenshot: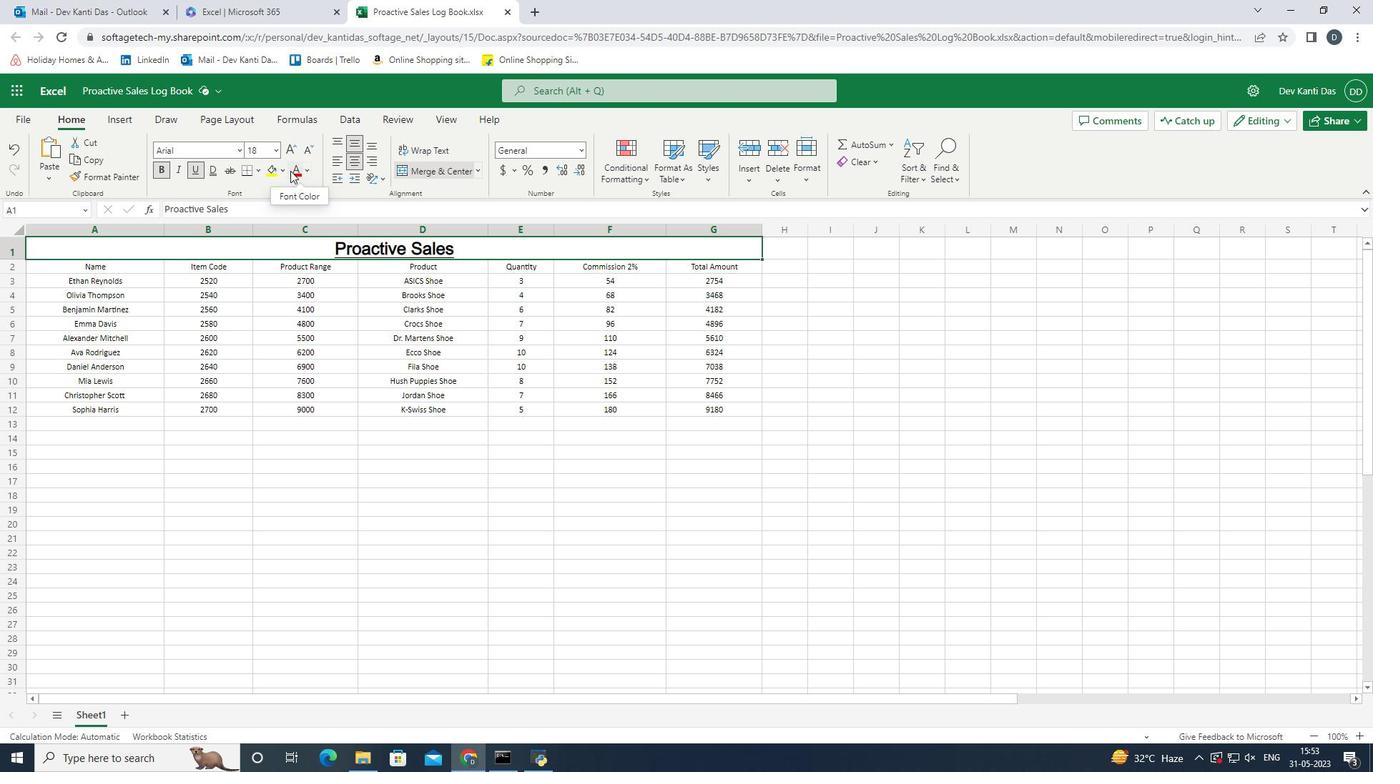 
Action: Mouse moved to (138, 266)
Screenshot: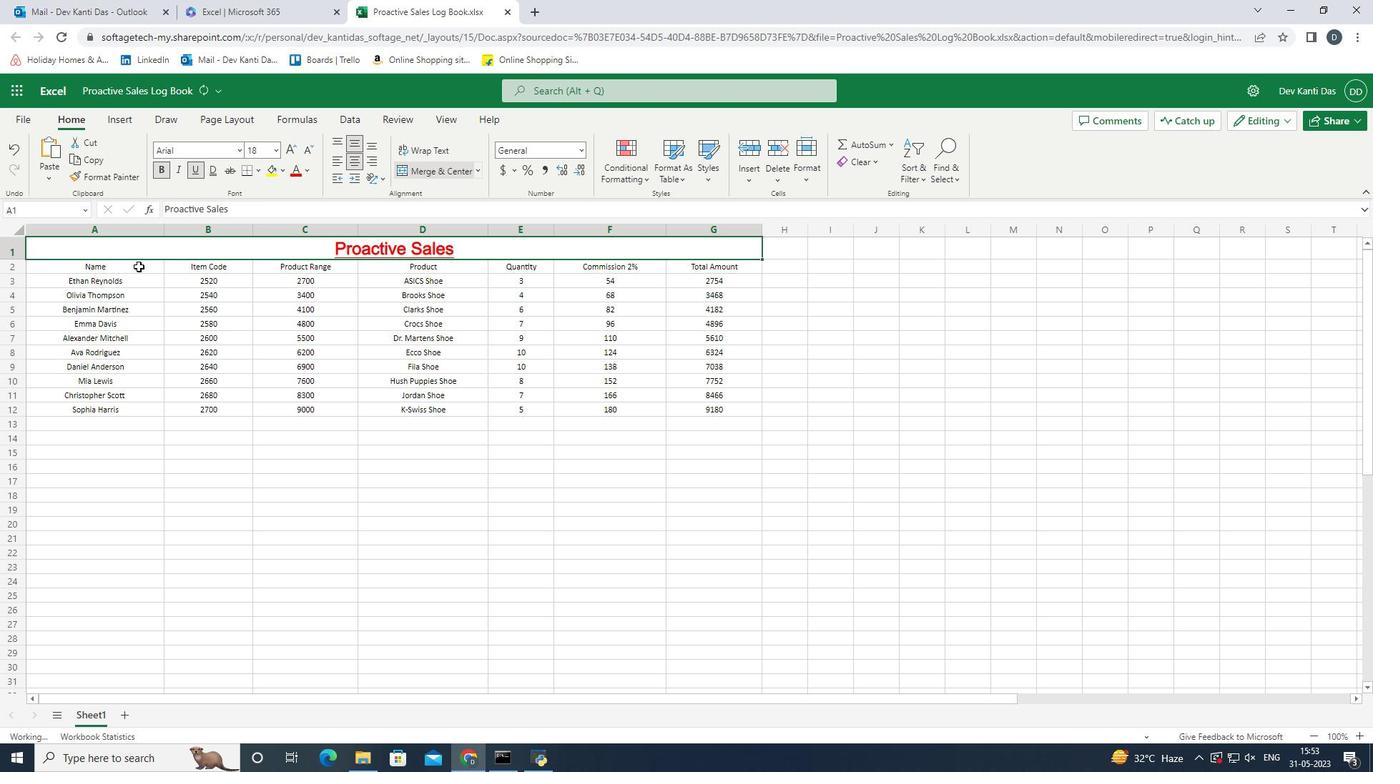 
Action: Mouse pressed left at (138, 266)
Screenshot: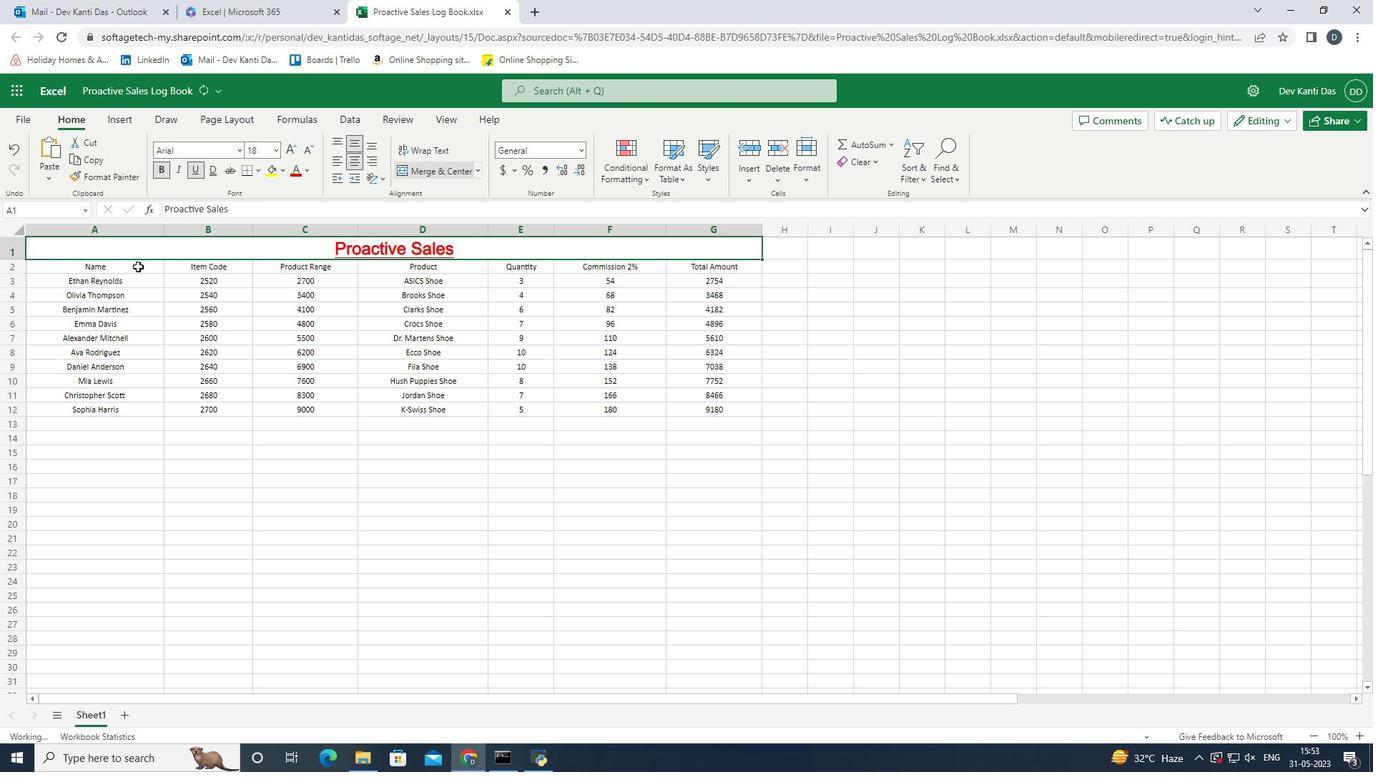 
Action: Mouse moved to (307, 170)
Screenshot: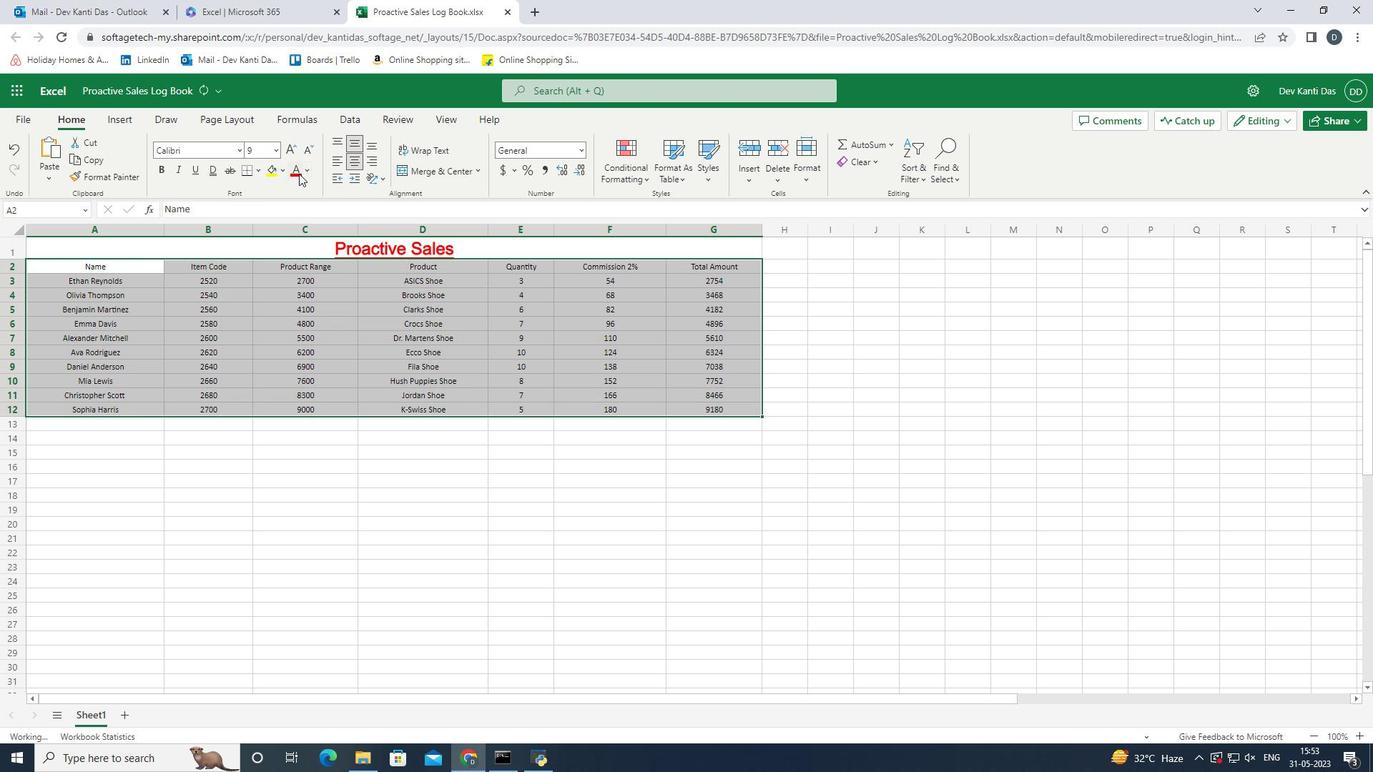 
Action: Mouse pressed left at (307, 170)
Screenshot: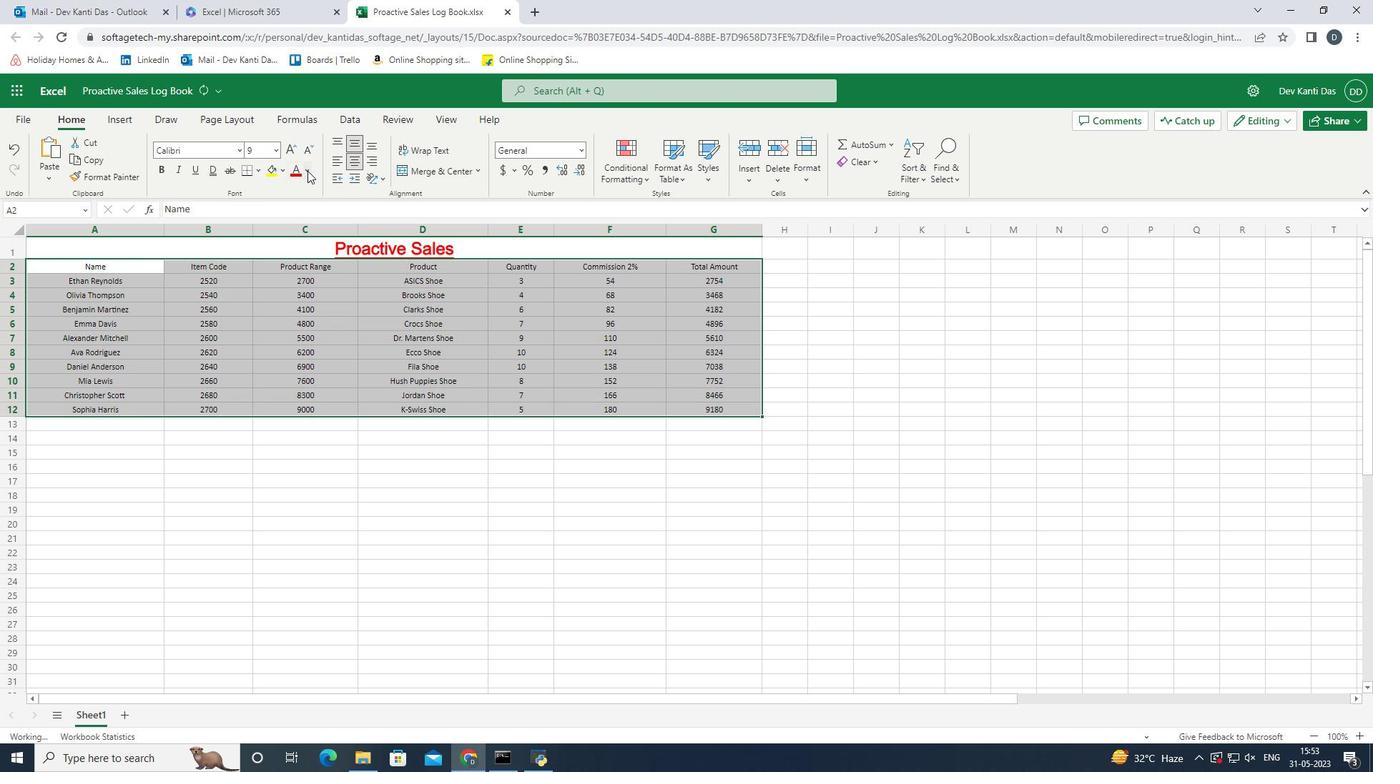 
Action: Mouse moved to (314, 231)
Screenshot: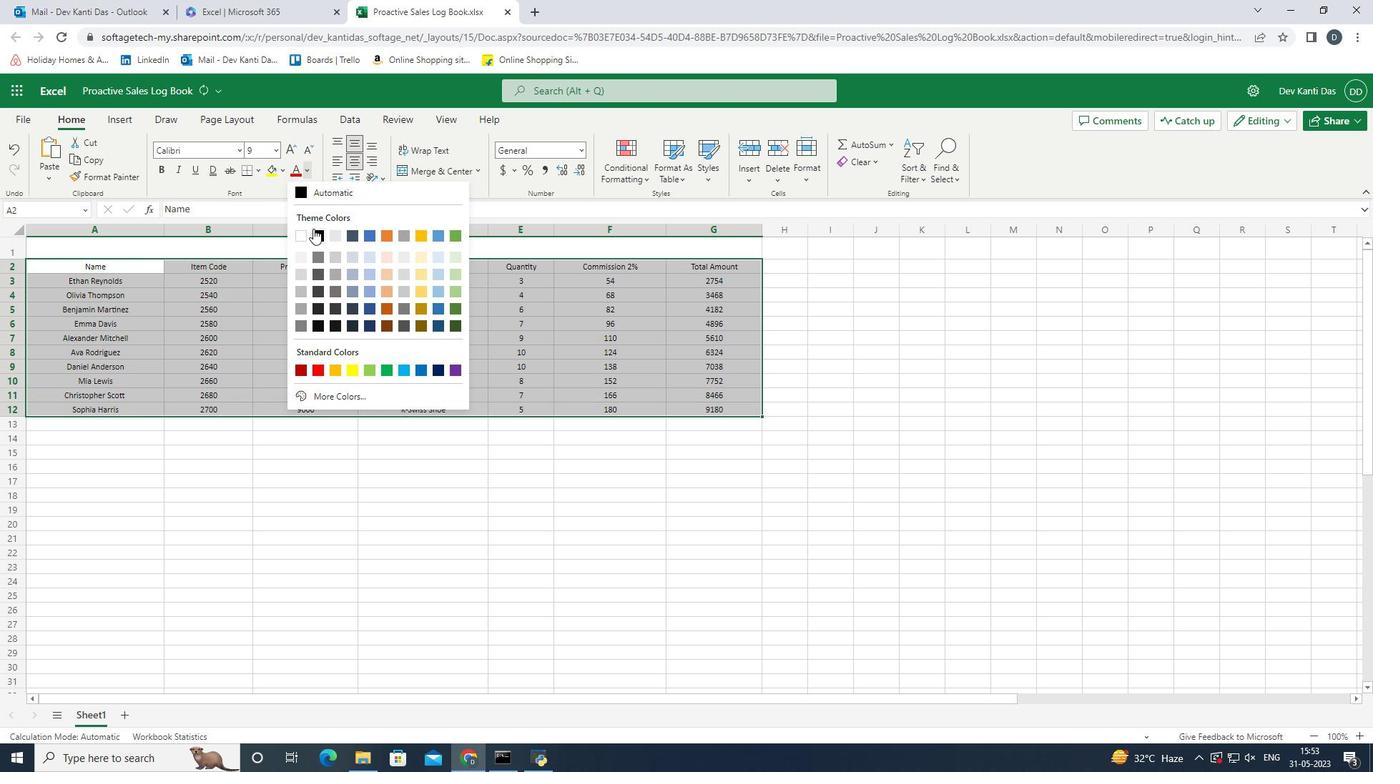 
Action: Mouse pressed left at (314, 231)
Screenshot: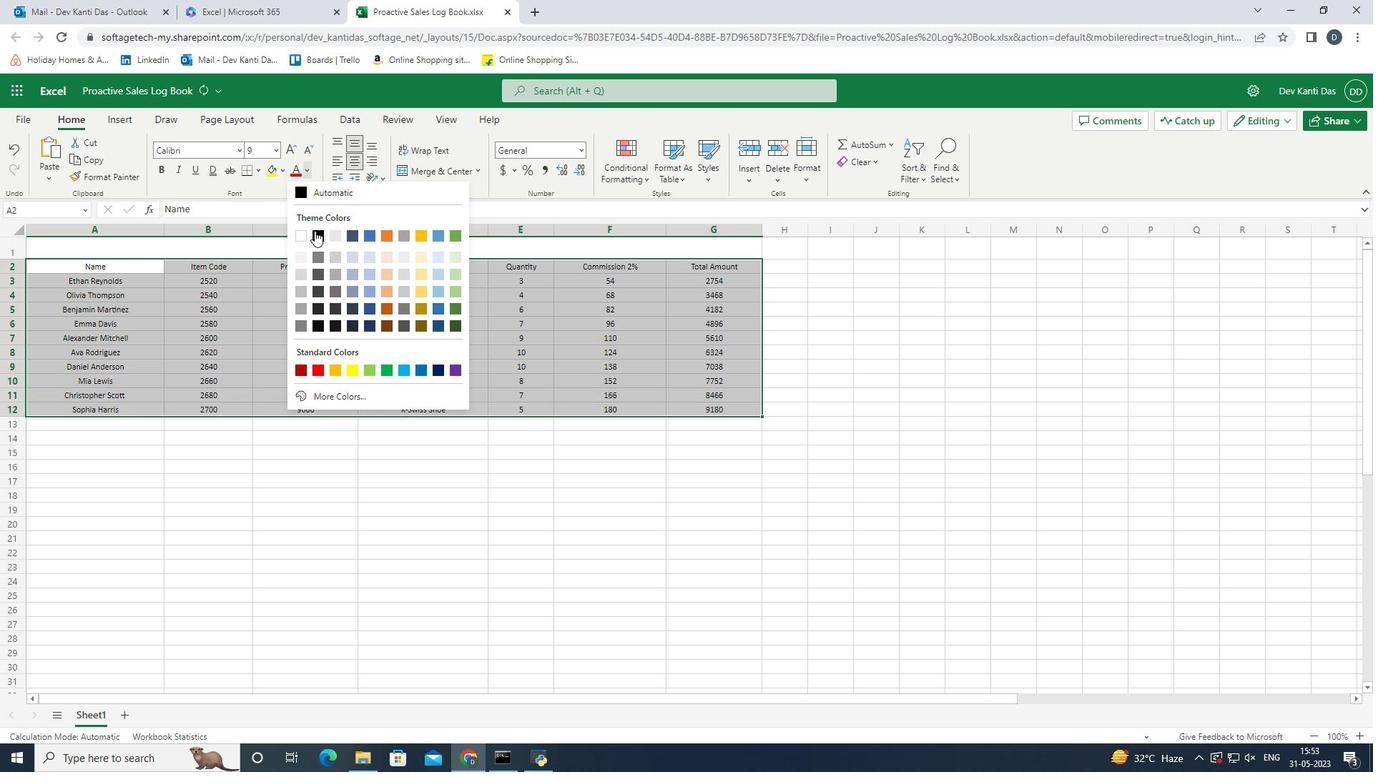 
Action: Mouse moved to (731, 410)
Screenshot: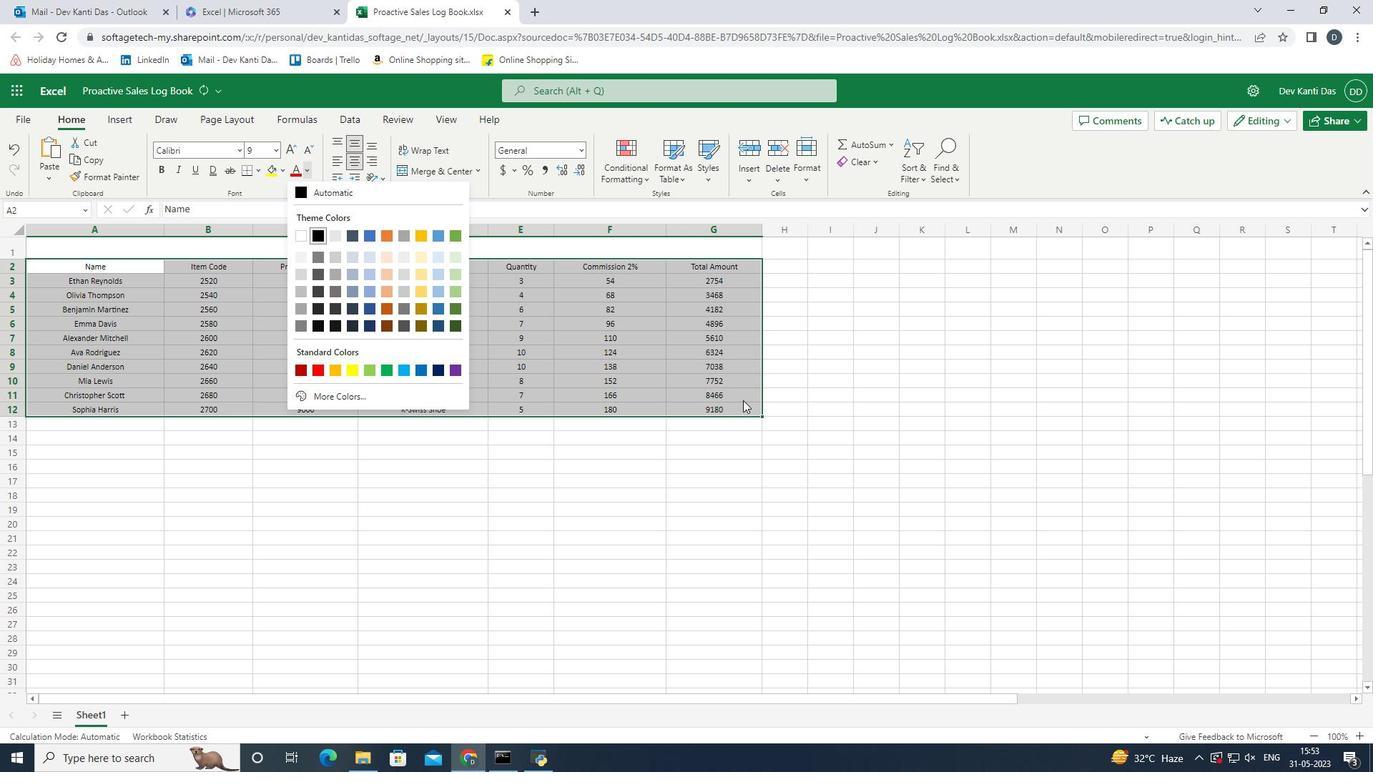 
Action: Mouse pressed left at (731, 410)
Screenshot: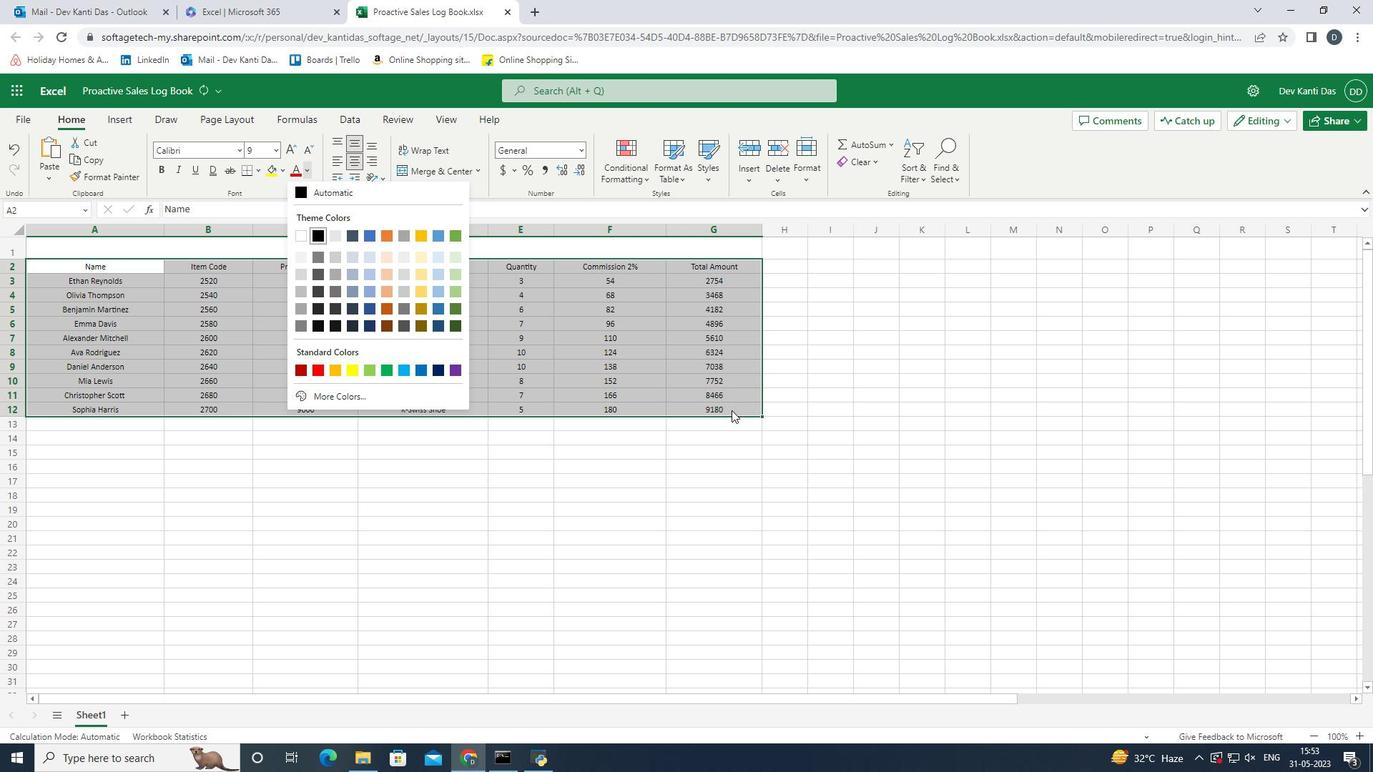 
Action: Mouse moved to (255, 166)
Screenshot: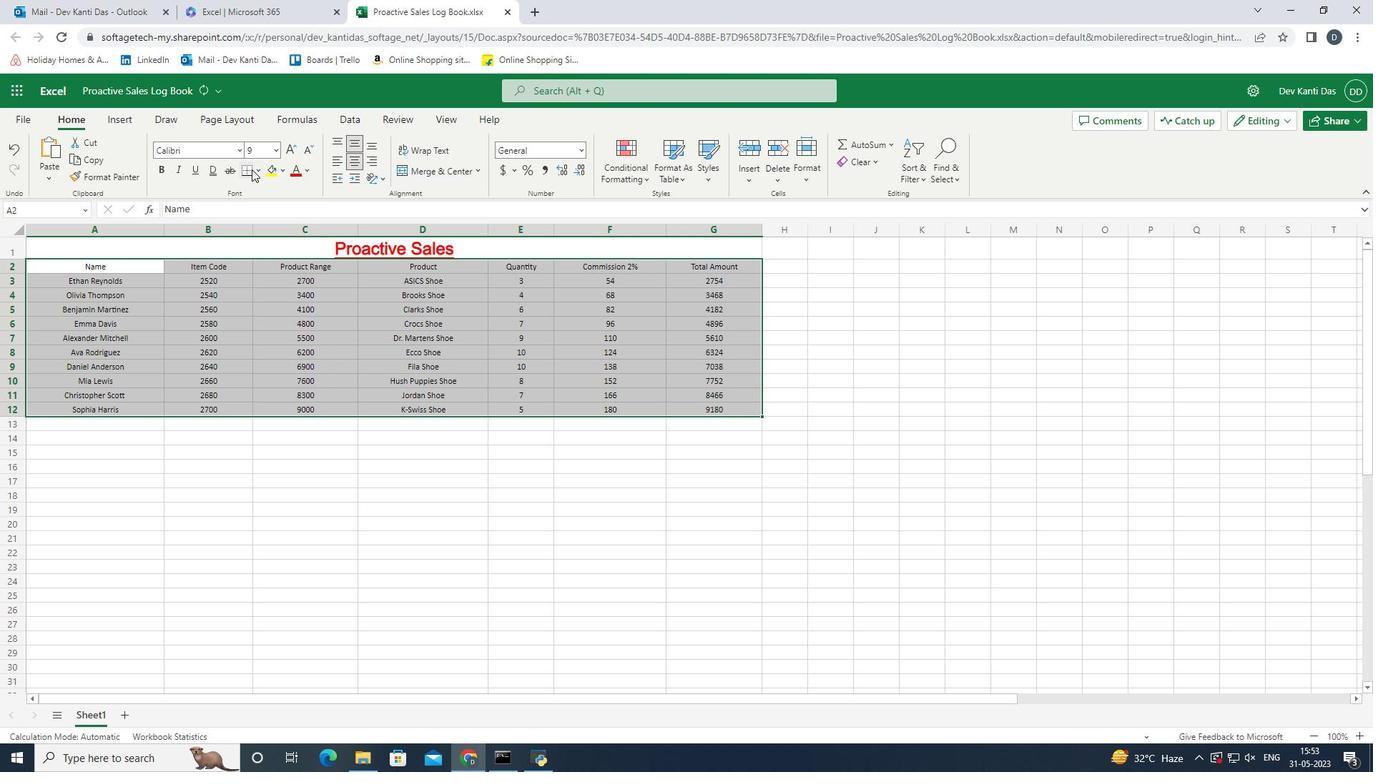 
Action: Mouse pressed left at (255, 166)
Screenshot: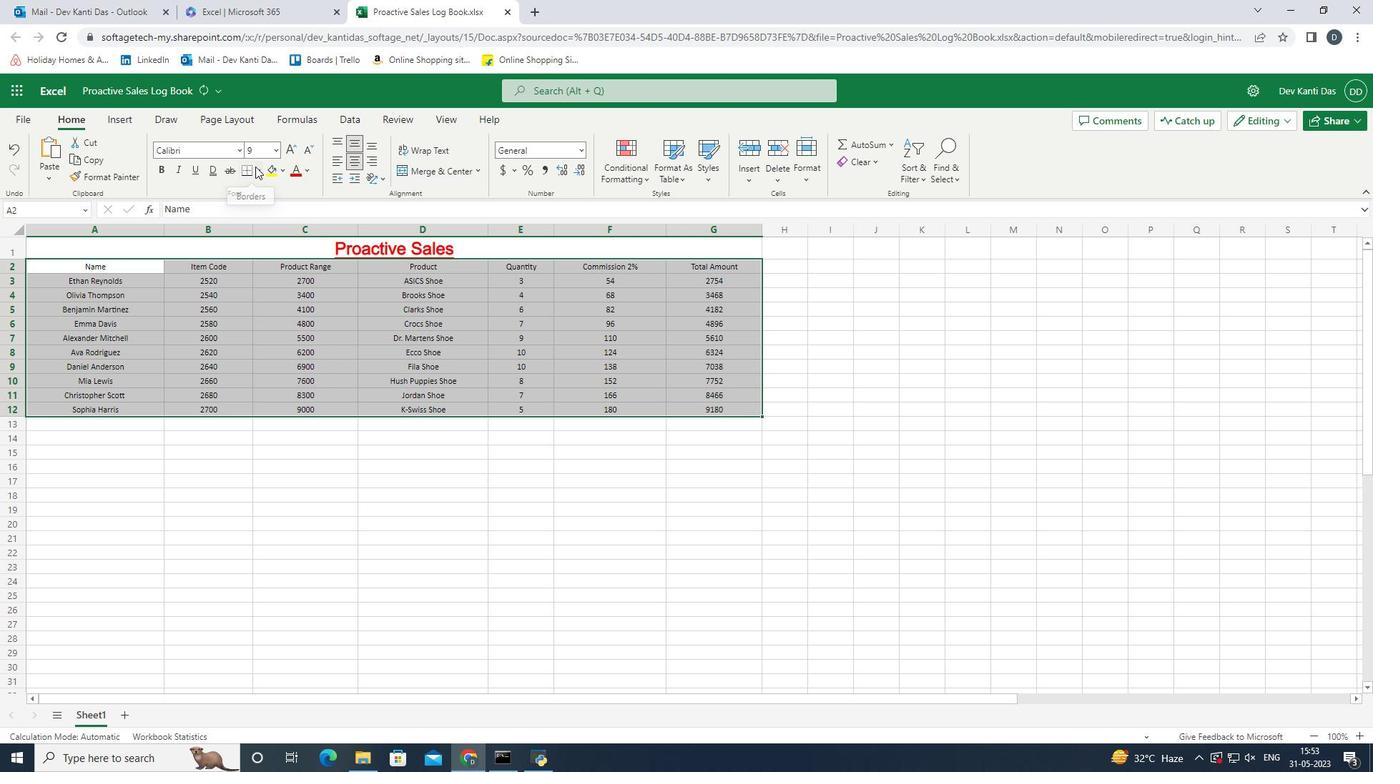 
Action: Mouse moved to (258, 204)
Screenshot: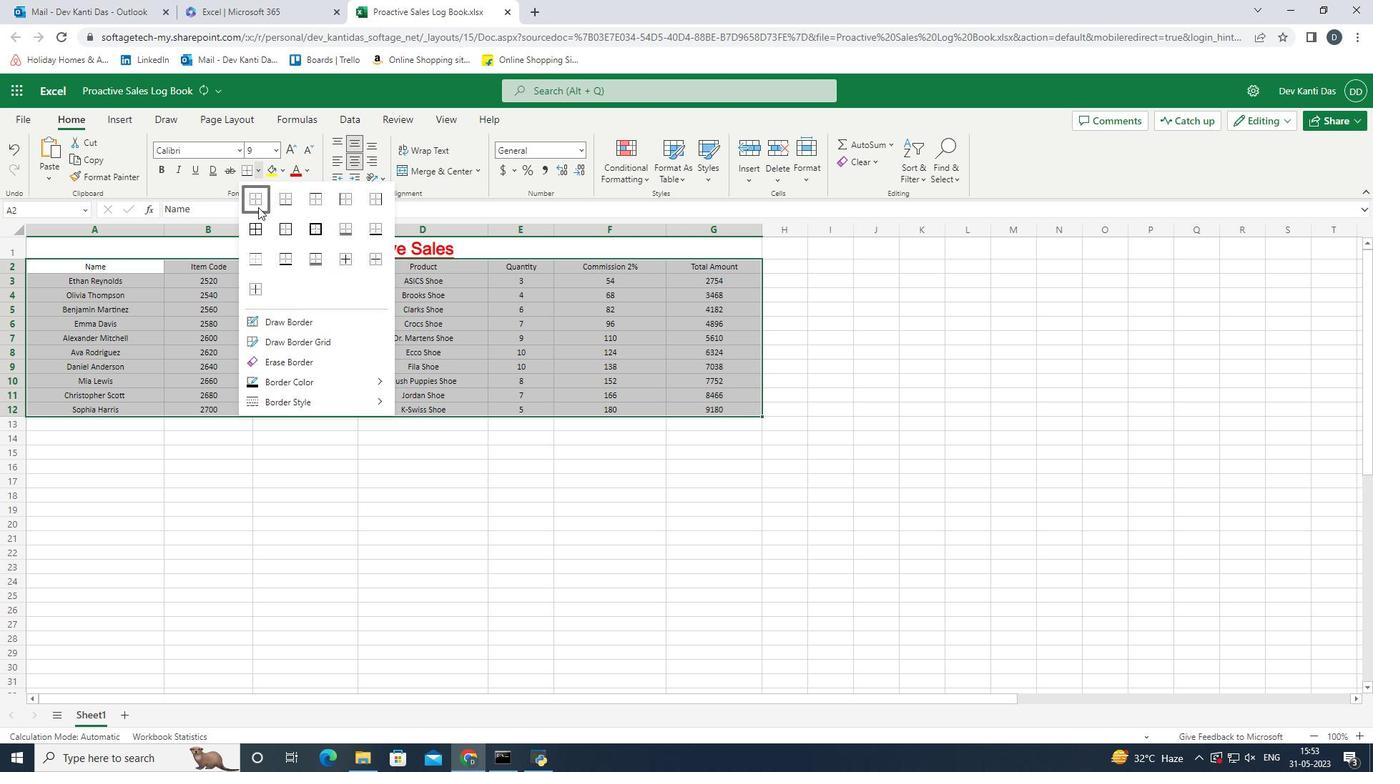 
Action: Mouse pressed left at (258, 204)
Screenshot: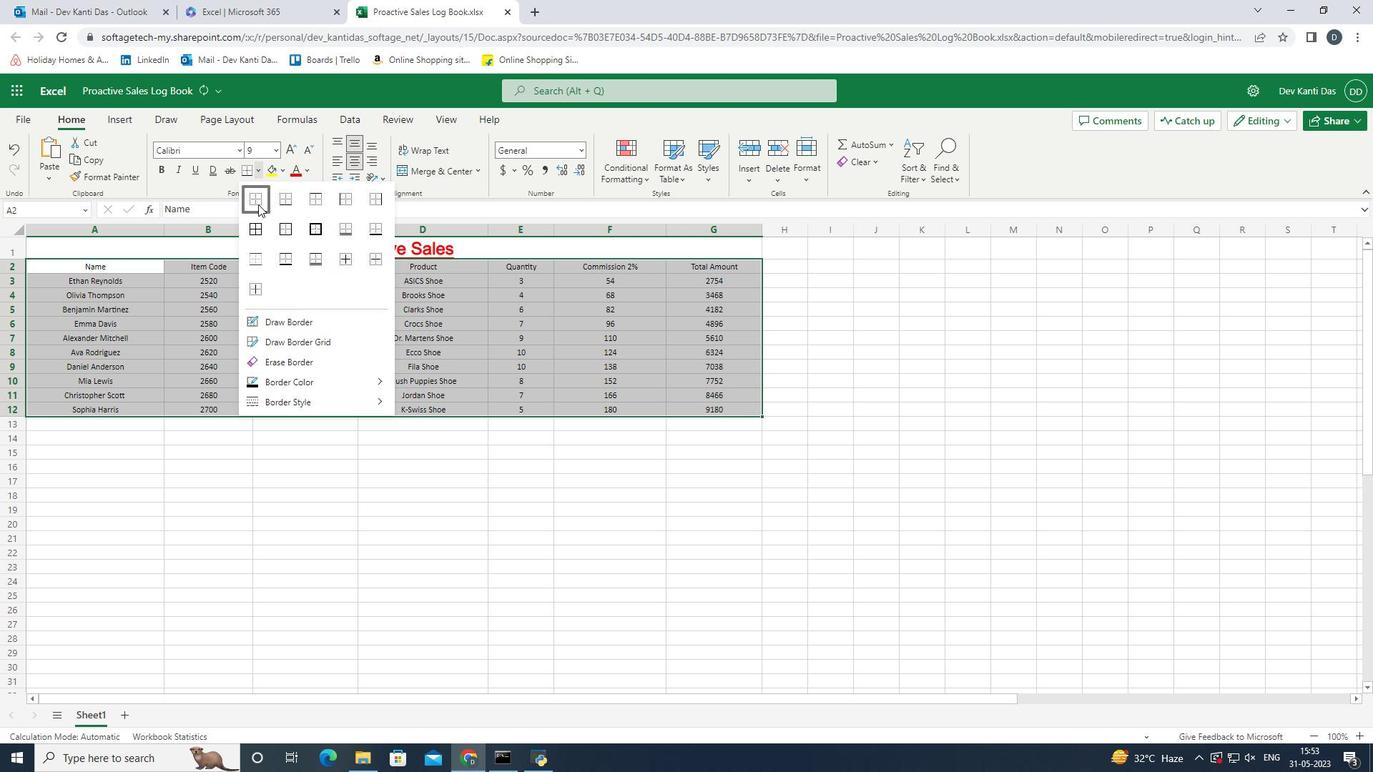 
Action: Mouse moved to (251, 175)
Screenshot: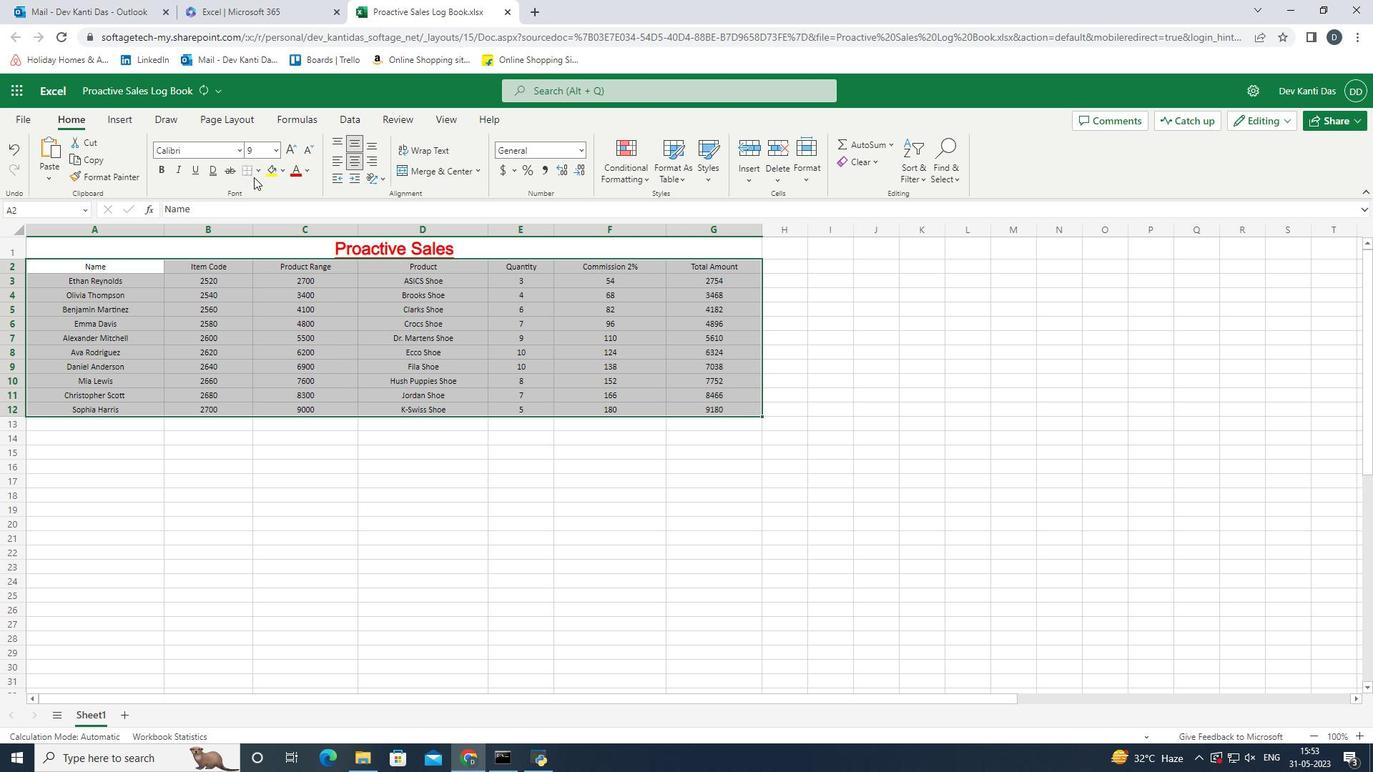 
Action: Mouse pressed left at (251, 175)
Screenshot: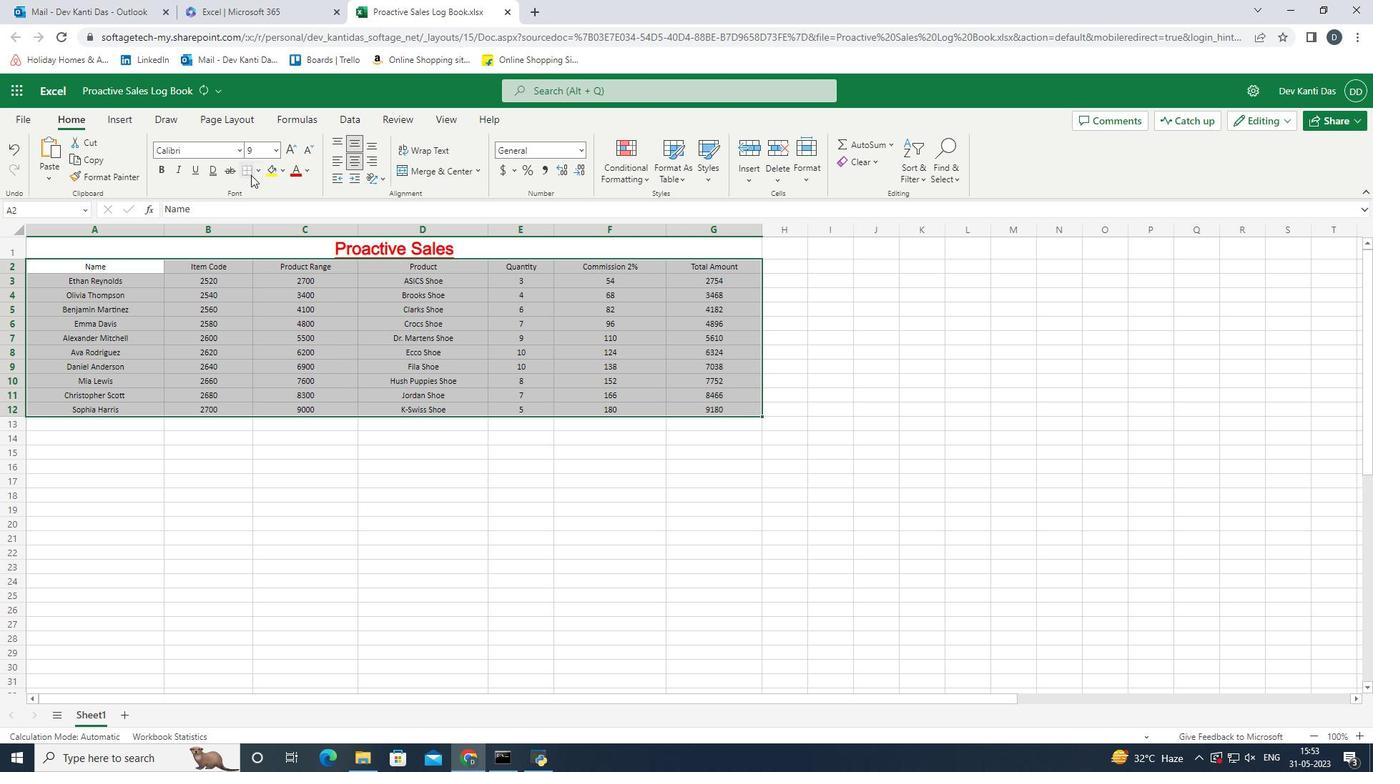 
Action: Mouse pressed left at (251, 175)
Screenshot: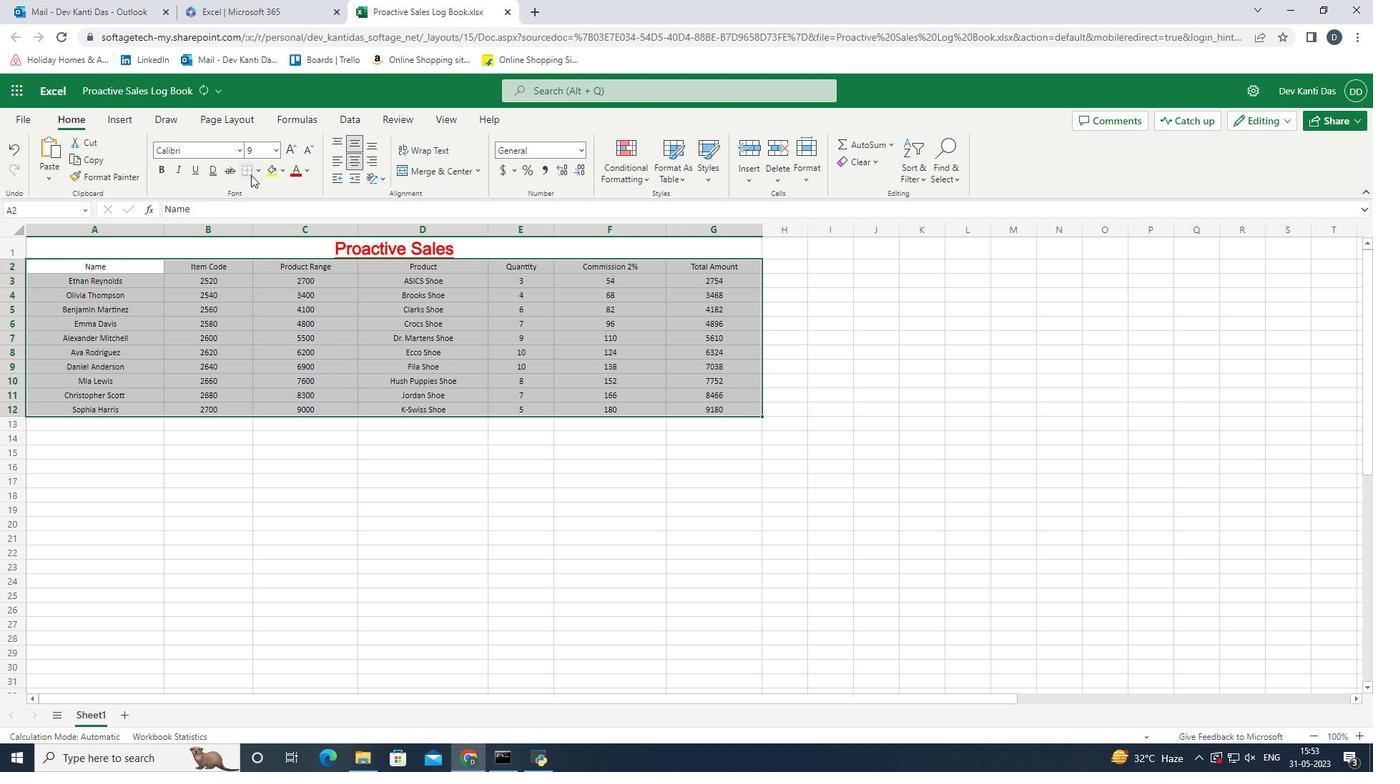
Action: Mouse moved to (739, 412)
Screenshot: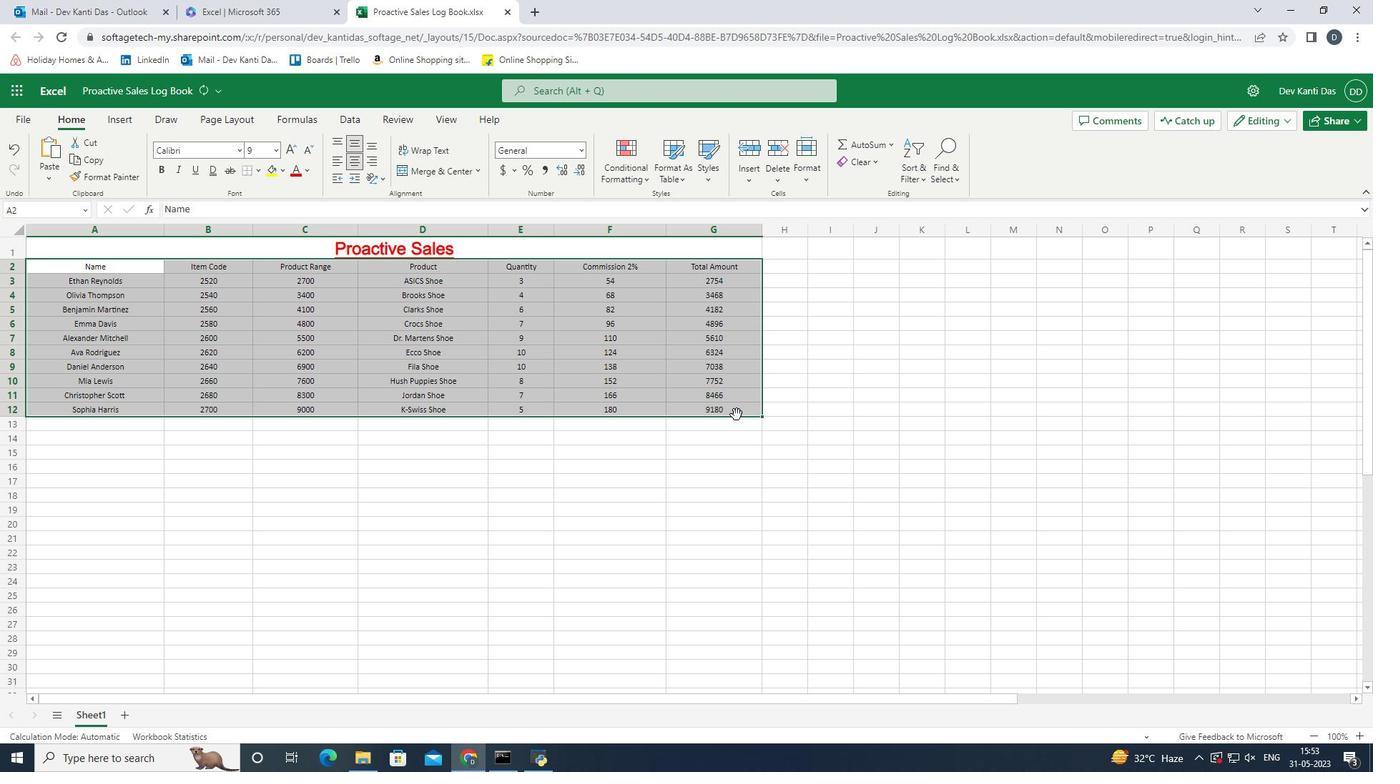 
Action: Mouse pressed left at (739, 412)
Screenshot: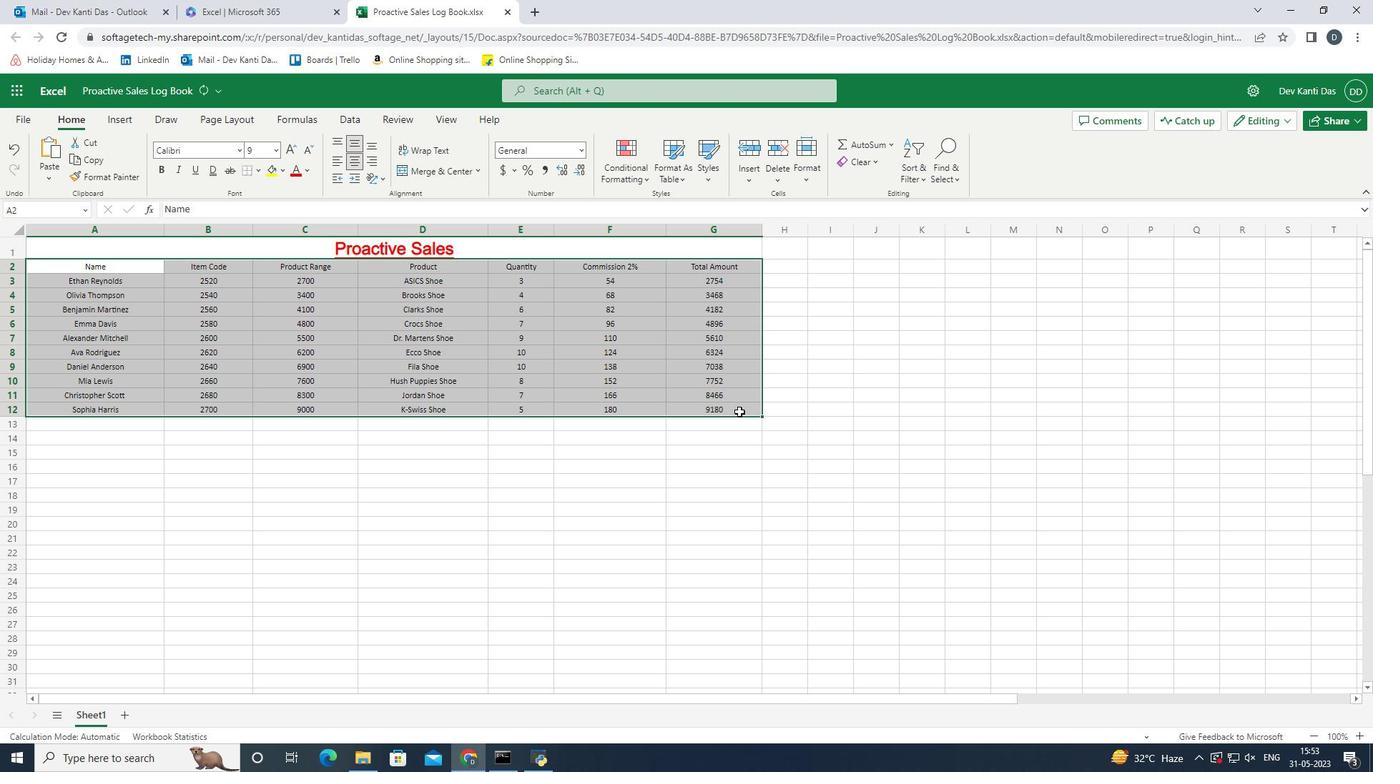 
